 Task: Look for space in Erdenet, Mongolia from 1st June, 2023 to 9th June, 2023 for 4 adults in price range Rs.6000 to Rs.12000. Place can be entire place with 2 bedrooms having 2 beds and 2 bathrooms. Property type can be house, flat, guest house. Amenities needed are: washing machine. Booking option can be shelf check-in. Required host language is English.
Action: Mouse moved to (554, 117)
Screenshot: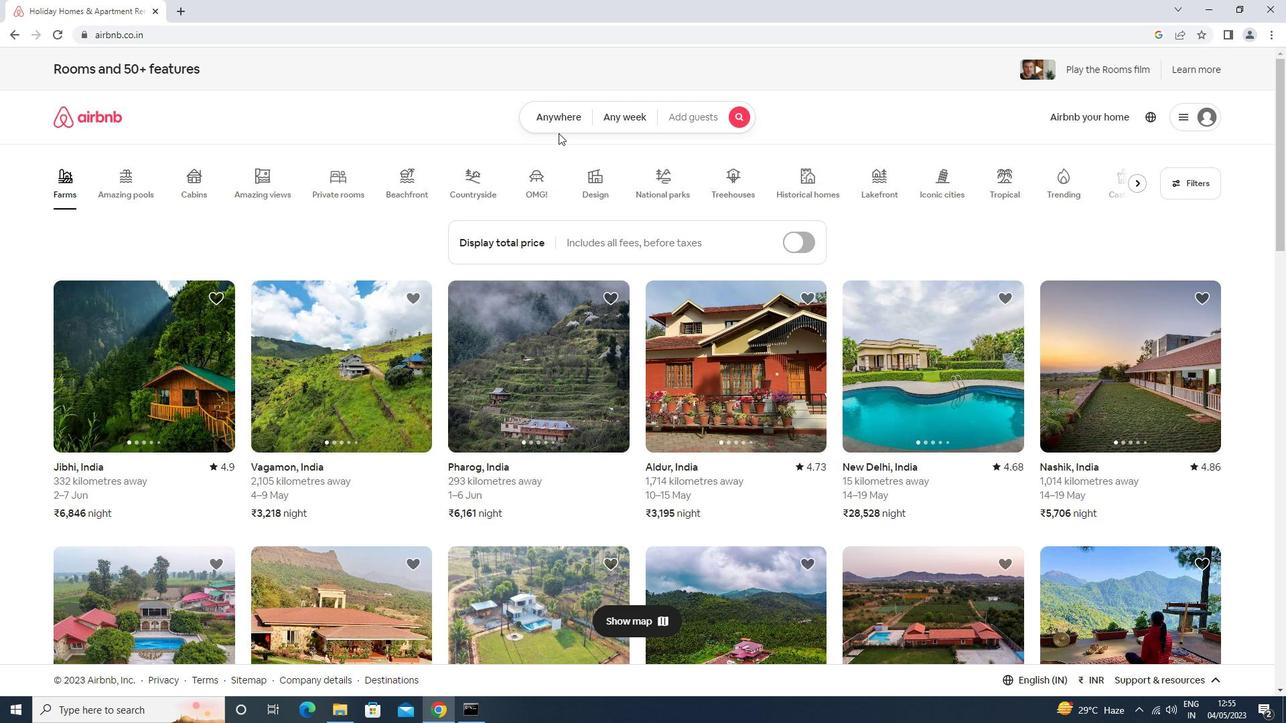 
Action: Mouse pressed left at (554, 117)
Screenshot: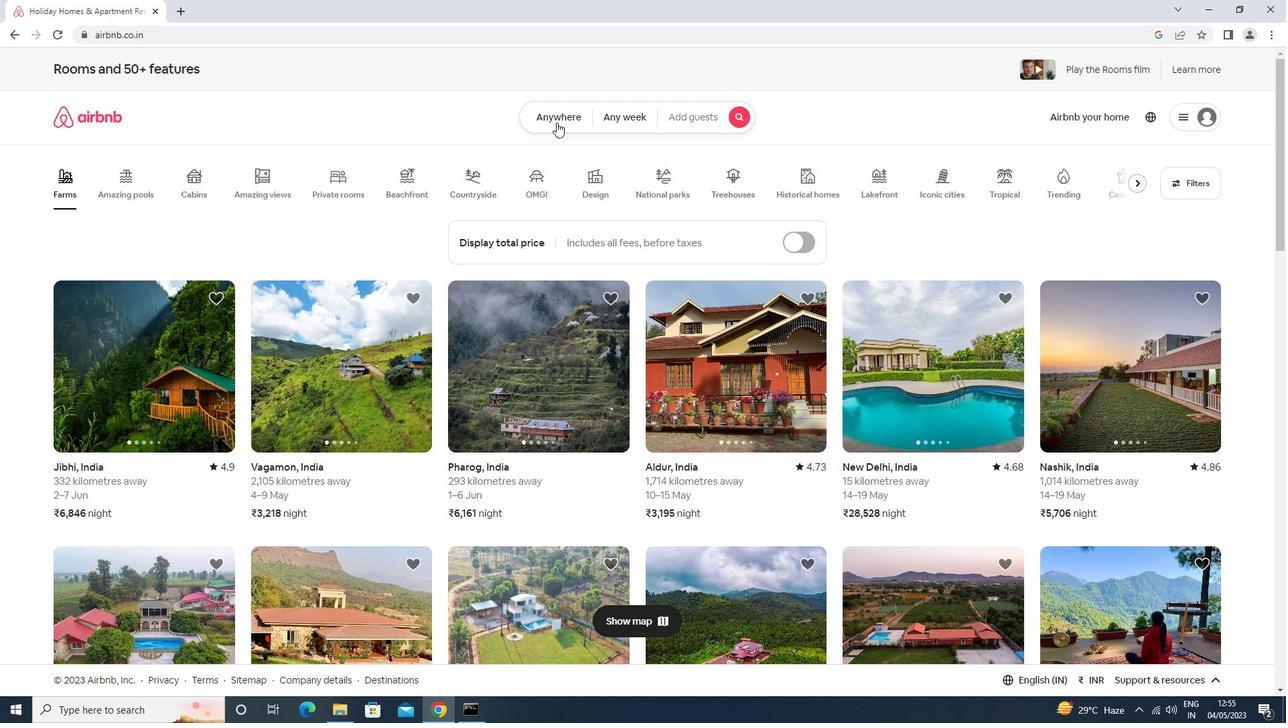 
Action: Mouse moved to (458, 175)
Screenshot: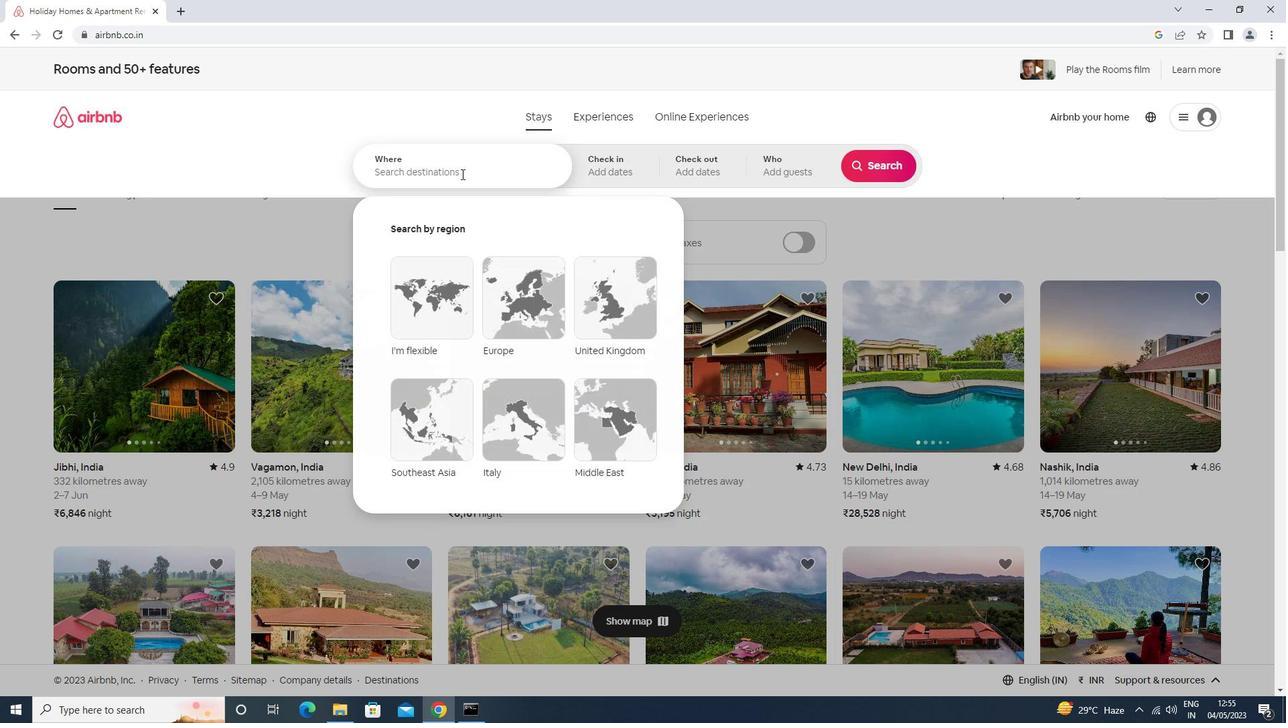 
Action: Mouse pressed left at (458, 175)
Screenshot: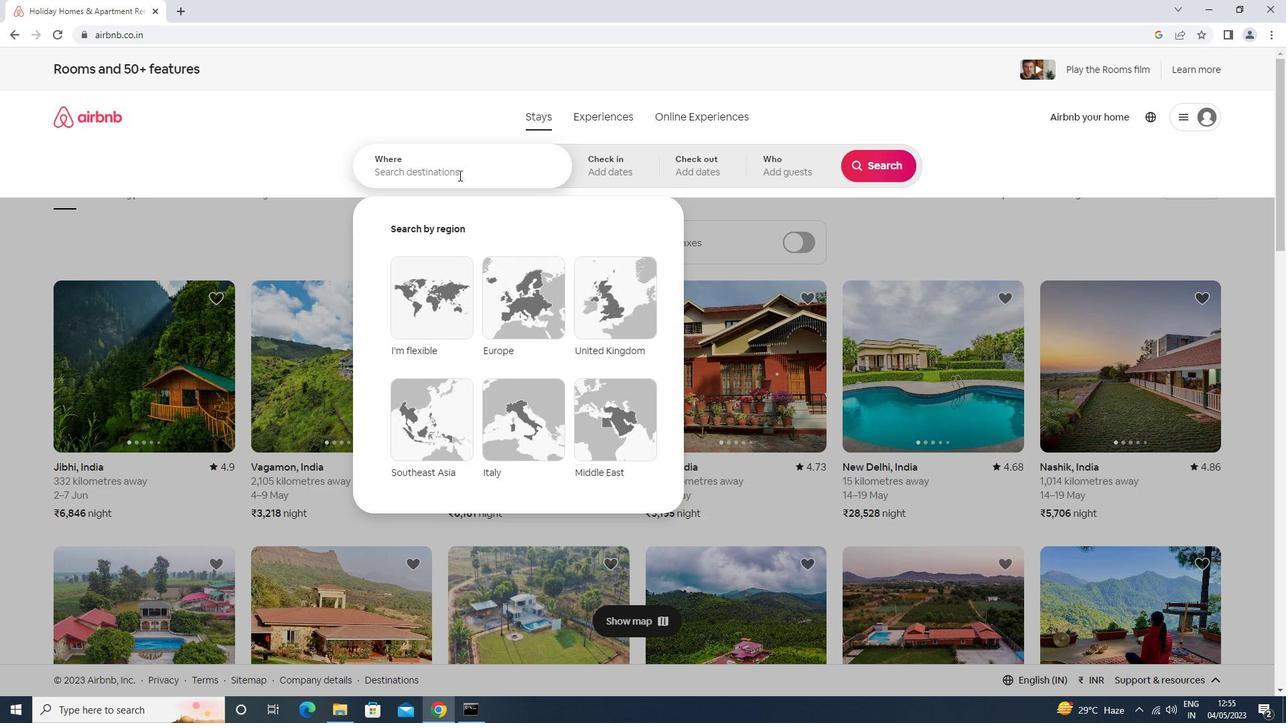 
Action: Mouse moved to (452, 174)
Screenshot: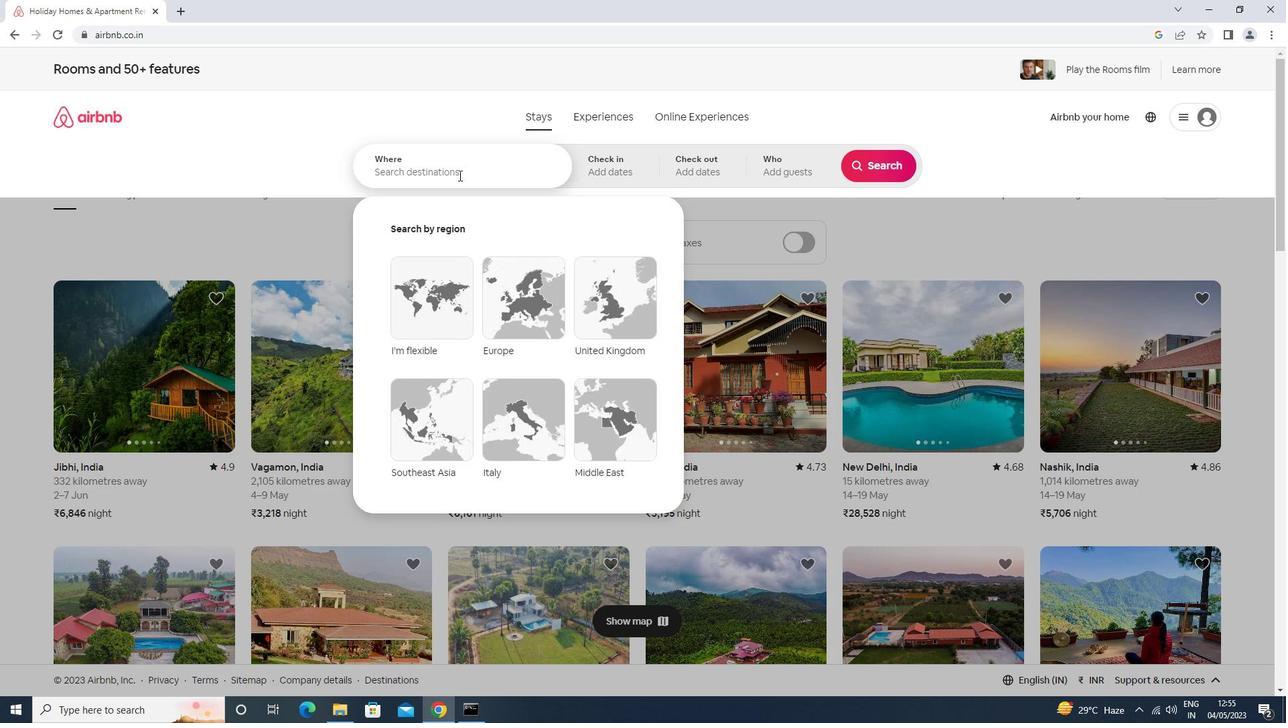 
Action: Key pressed erdenet<Key.down><Key.enter>
Screenshot: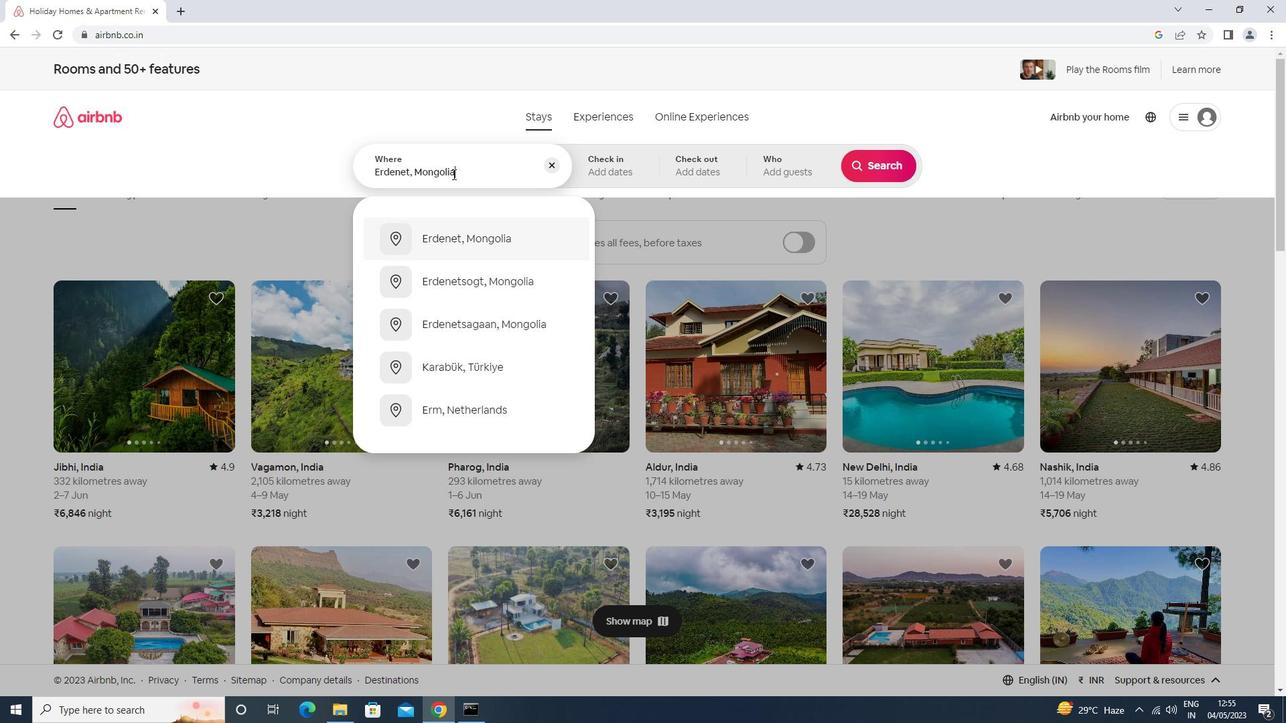 
Action: Mouse moved to (793, 321)
Screenshot: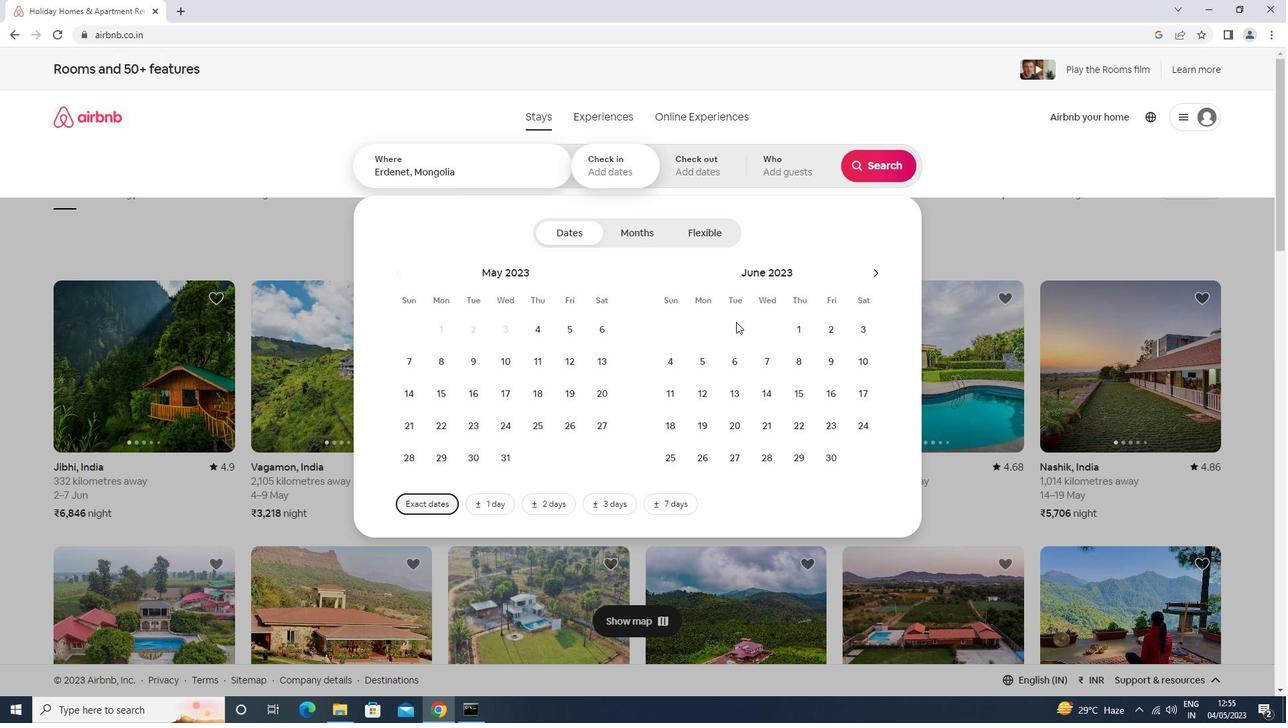 
Action: Mouse pressed left at (793, 321)
Screenshot: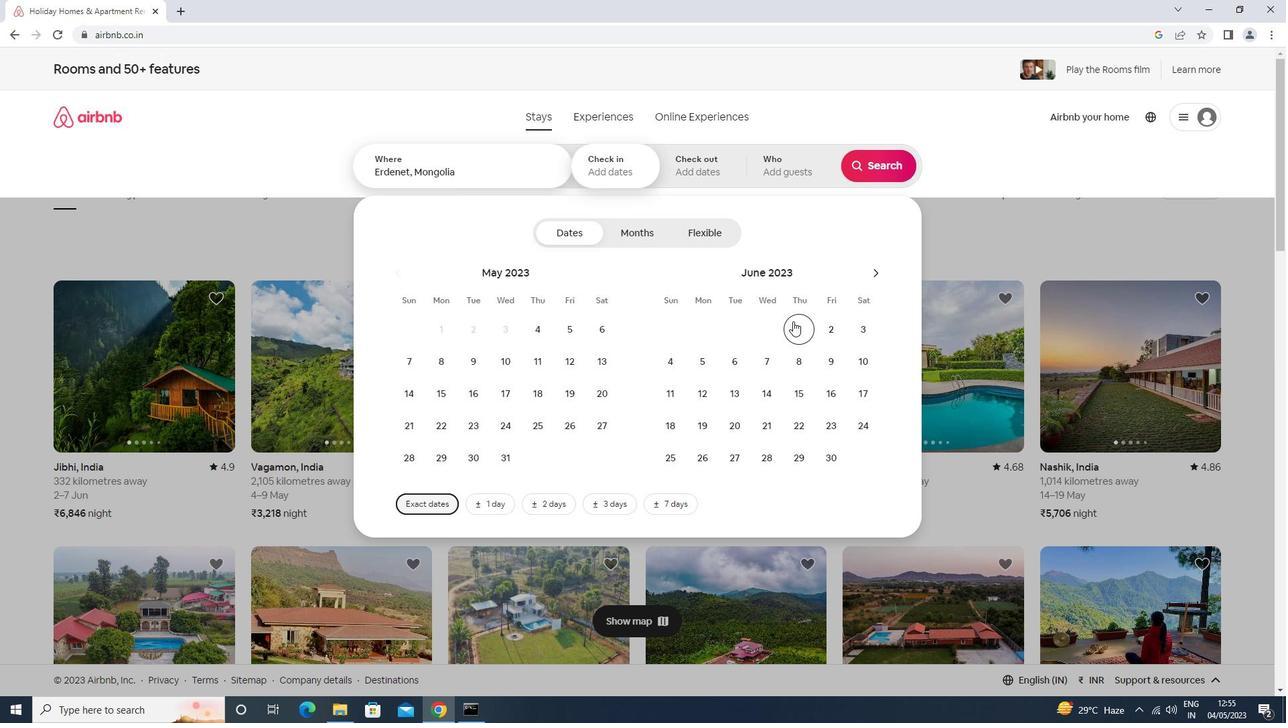 
Action: Mouse moved to (836, 374)
Screenshot: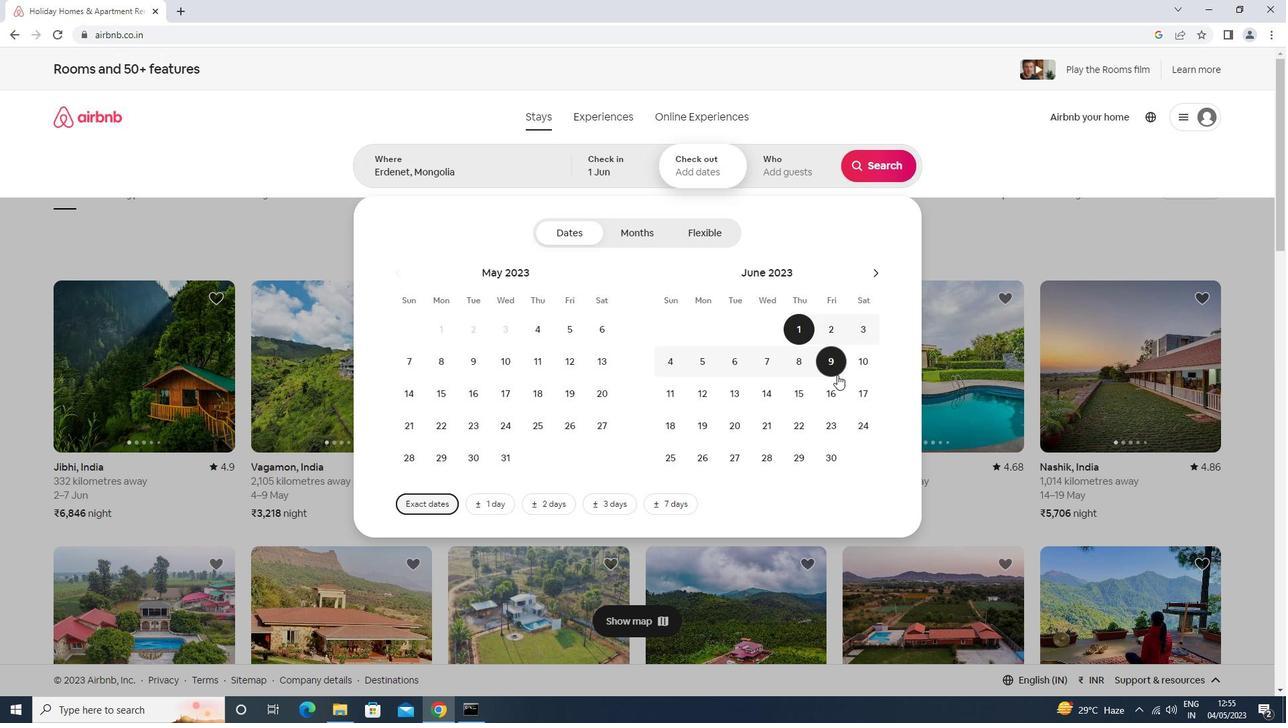
Action: Mouse pressed left at (836, 374)
Screenshot: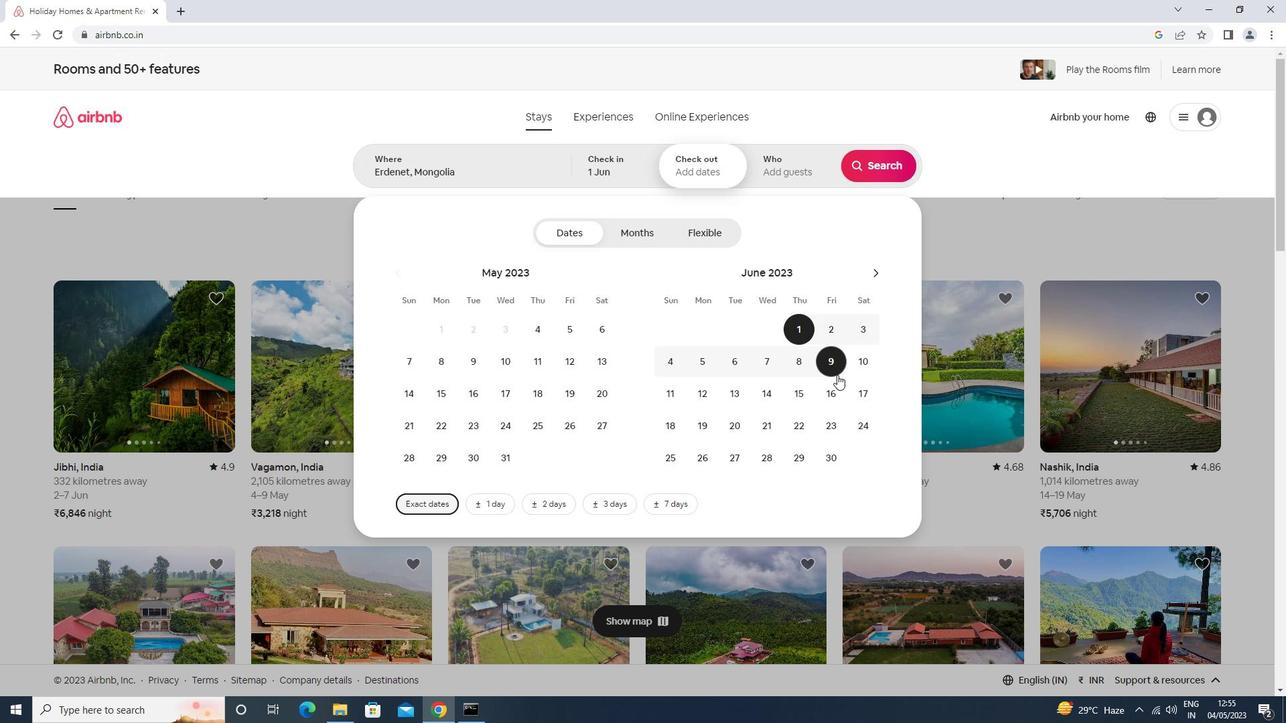 
Action: Mouse moved to (785, 176)
Screenshot: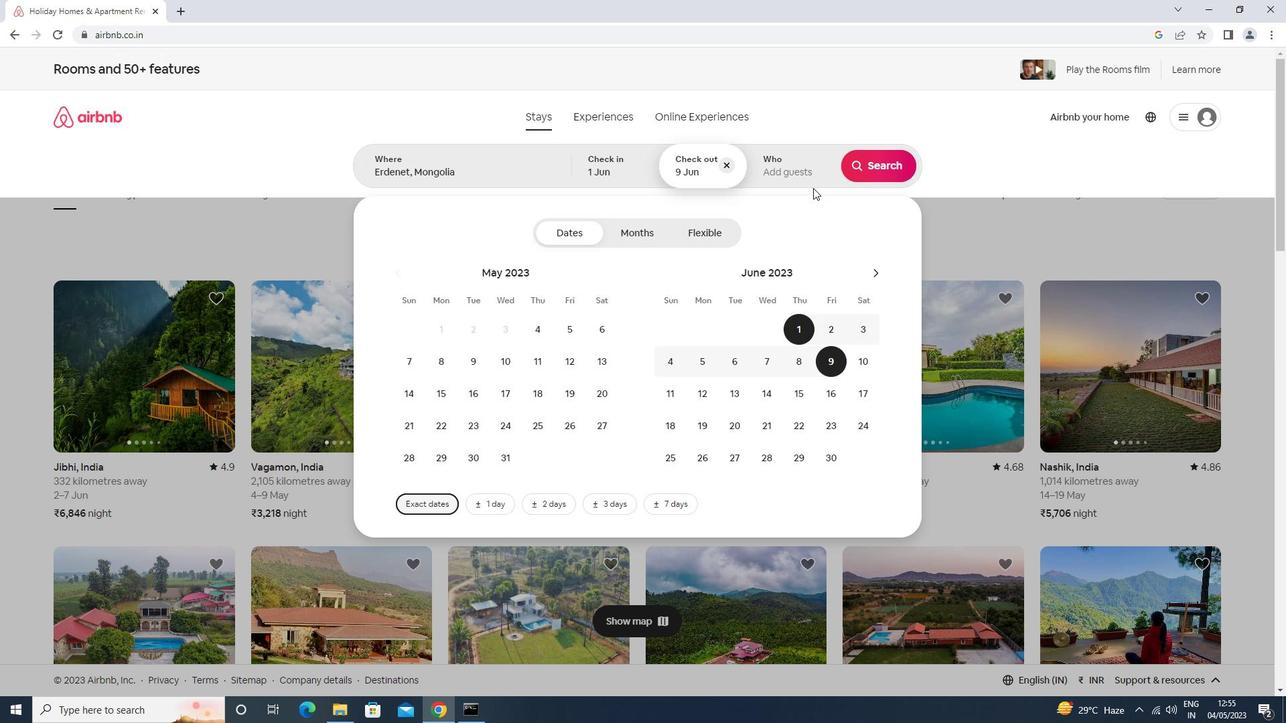 
Action: Mouse pressed left at (785, 176)
Screenshot: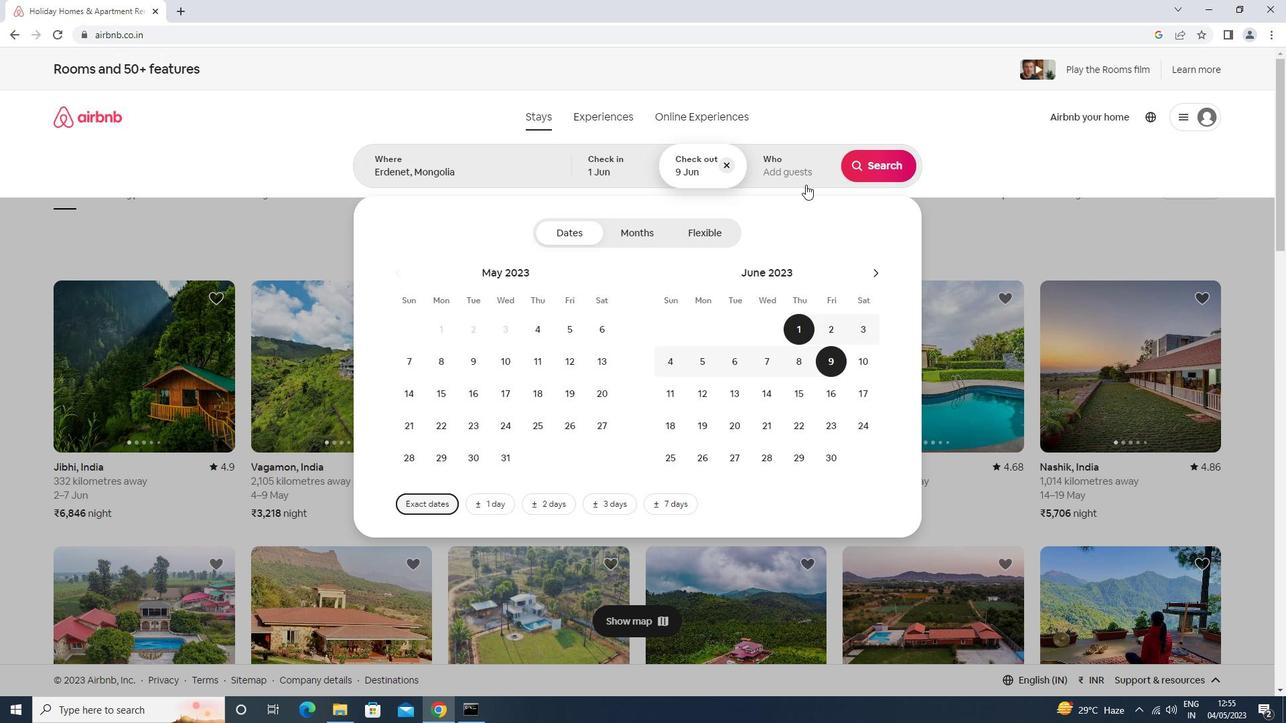 
Action: Mouse moved to (882, 241)
Screenshot: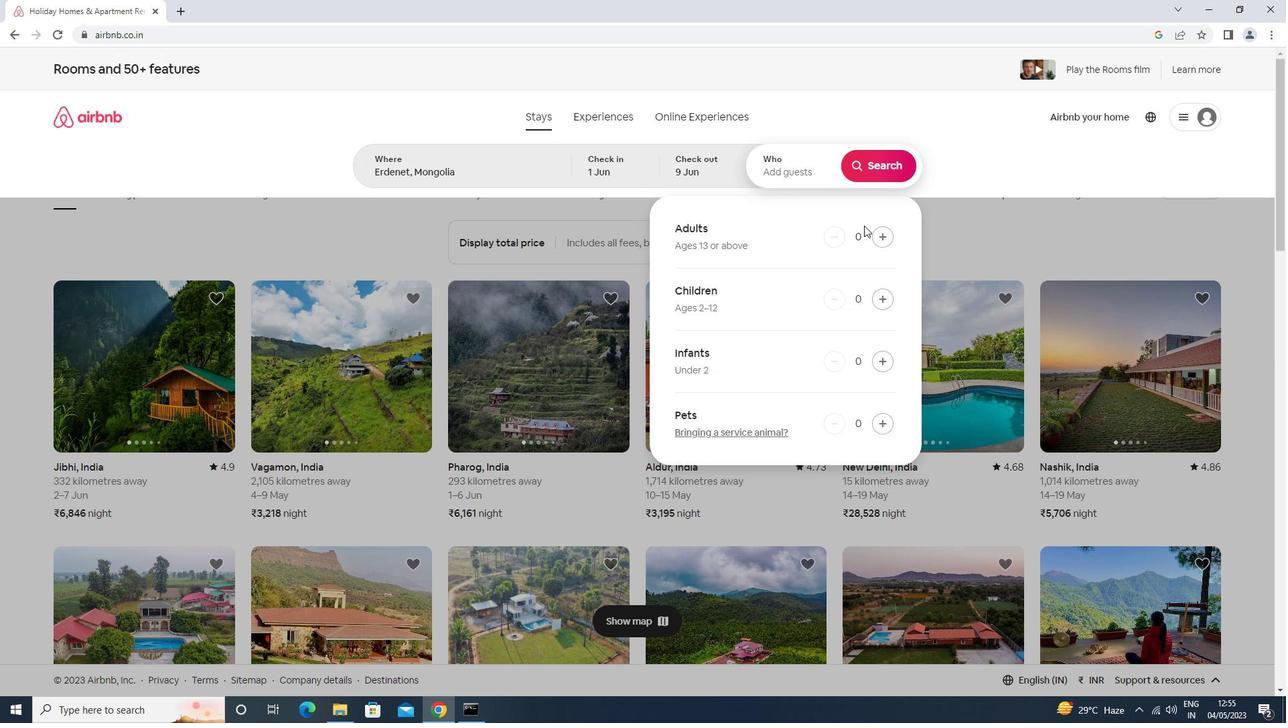 
Action: Mouse pressed left at (882, 241)
Screenshot: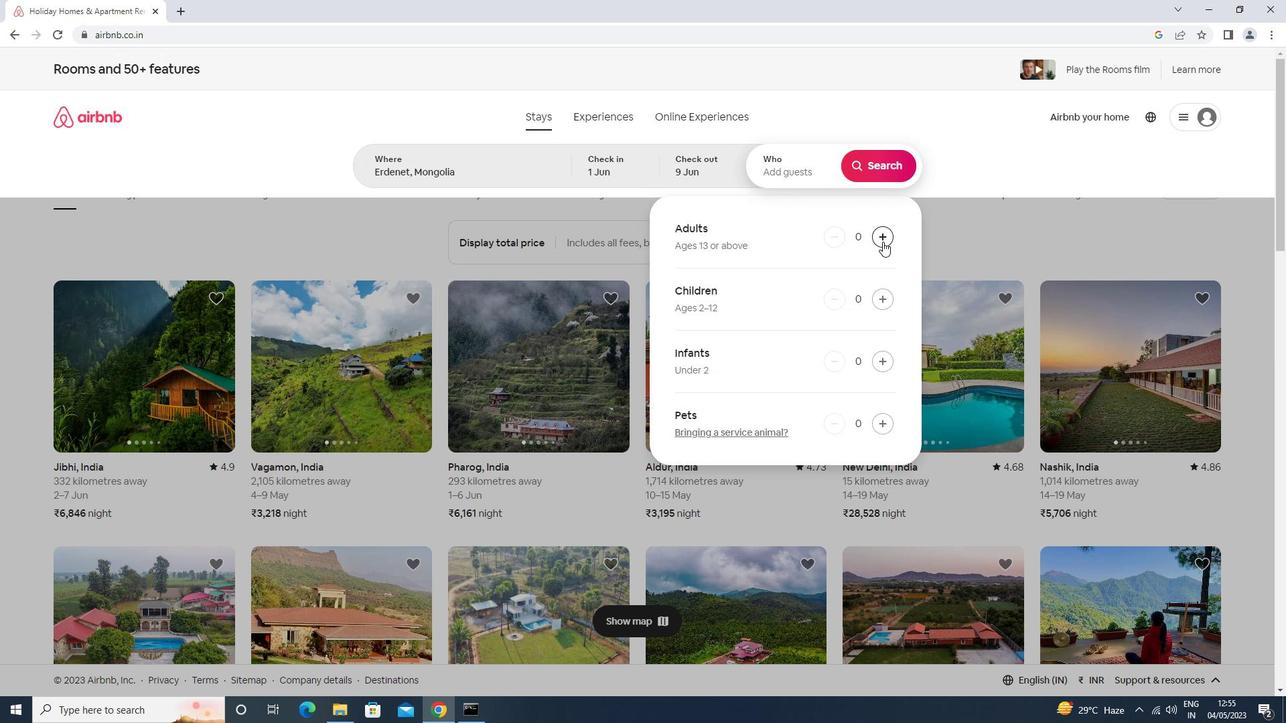 
Action: Mouse pressed left at (882, 241)
Screenshot: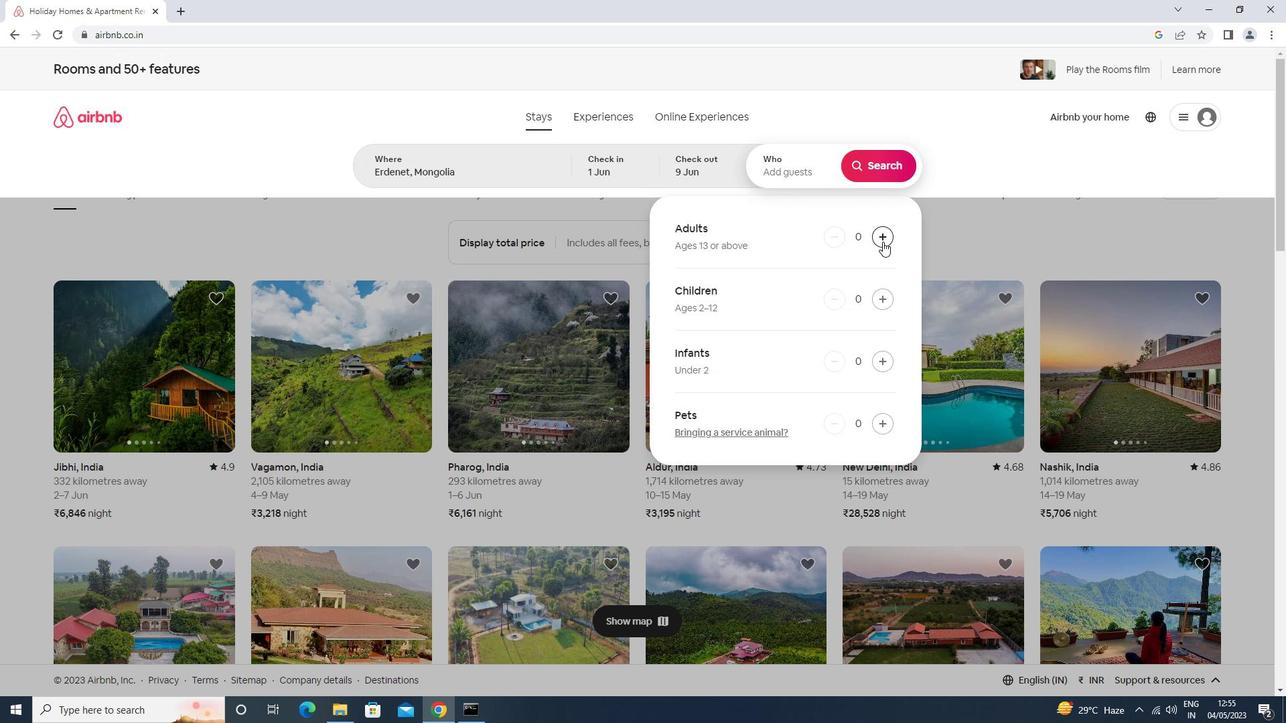 
Action: Mouse pressed left at (882, 241)
Screenshot: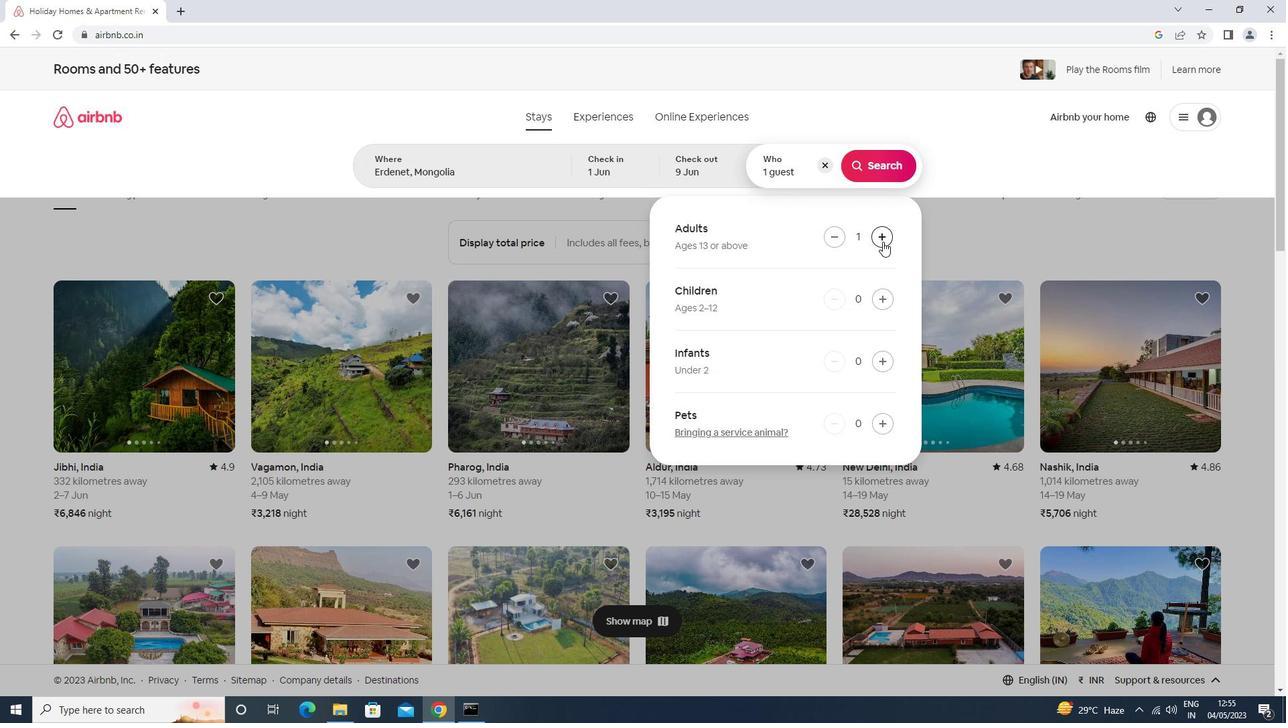 
Action: Mouse pressed left at (882, 241)
Screenshot: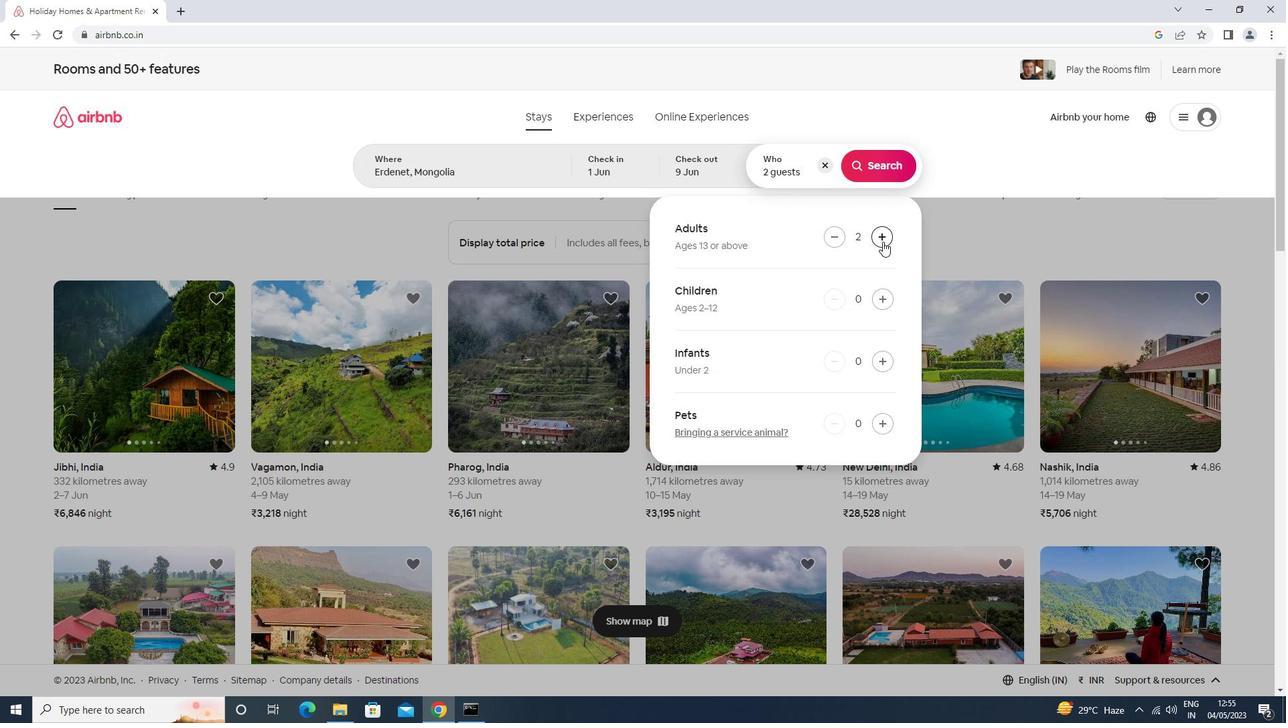 
Action: Mouse moved to (880, 166)
Screenshot: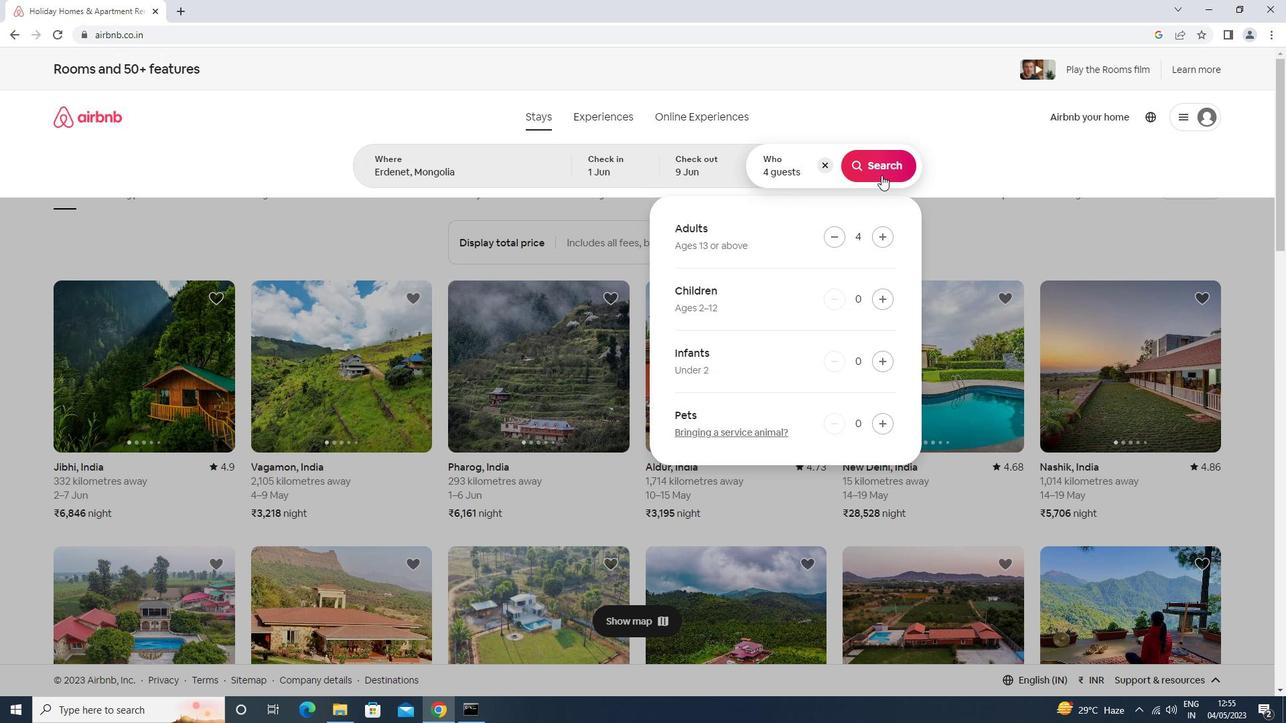 
Action: Mouse pressed left at (880, 166)
Screenshot: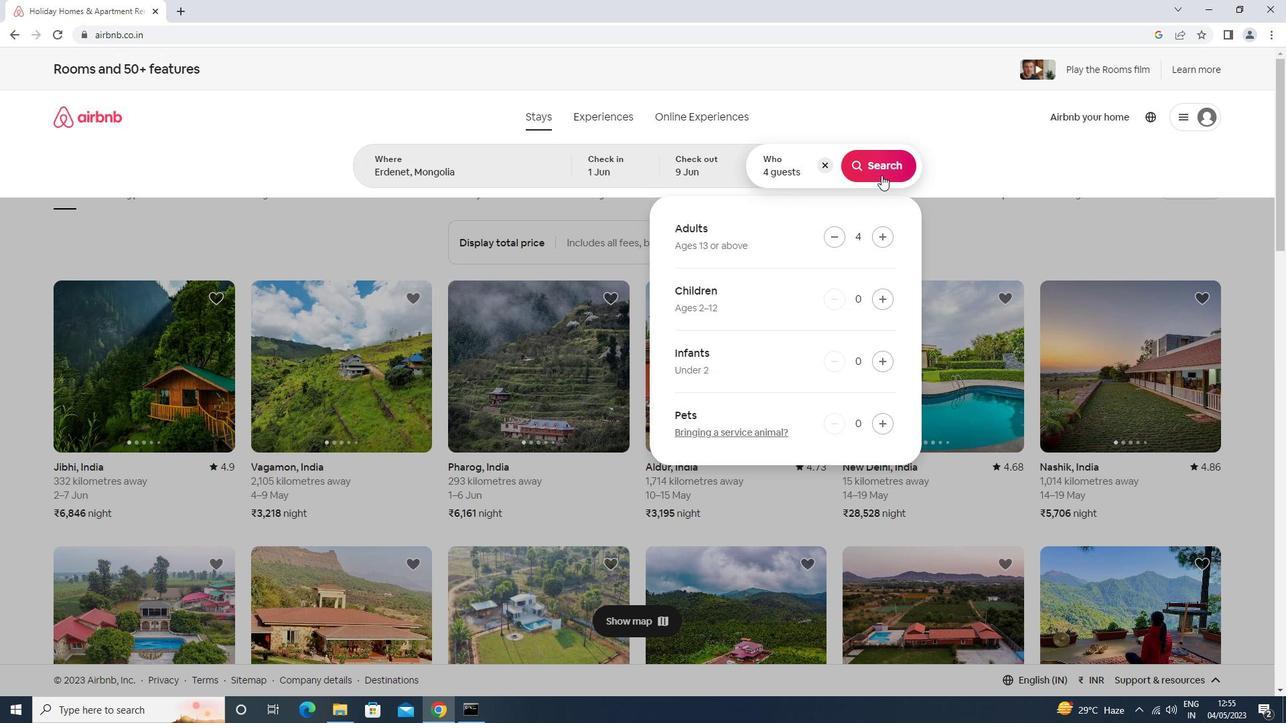 
Action: Mouse moved to (1225, 127)
Screenshot: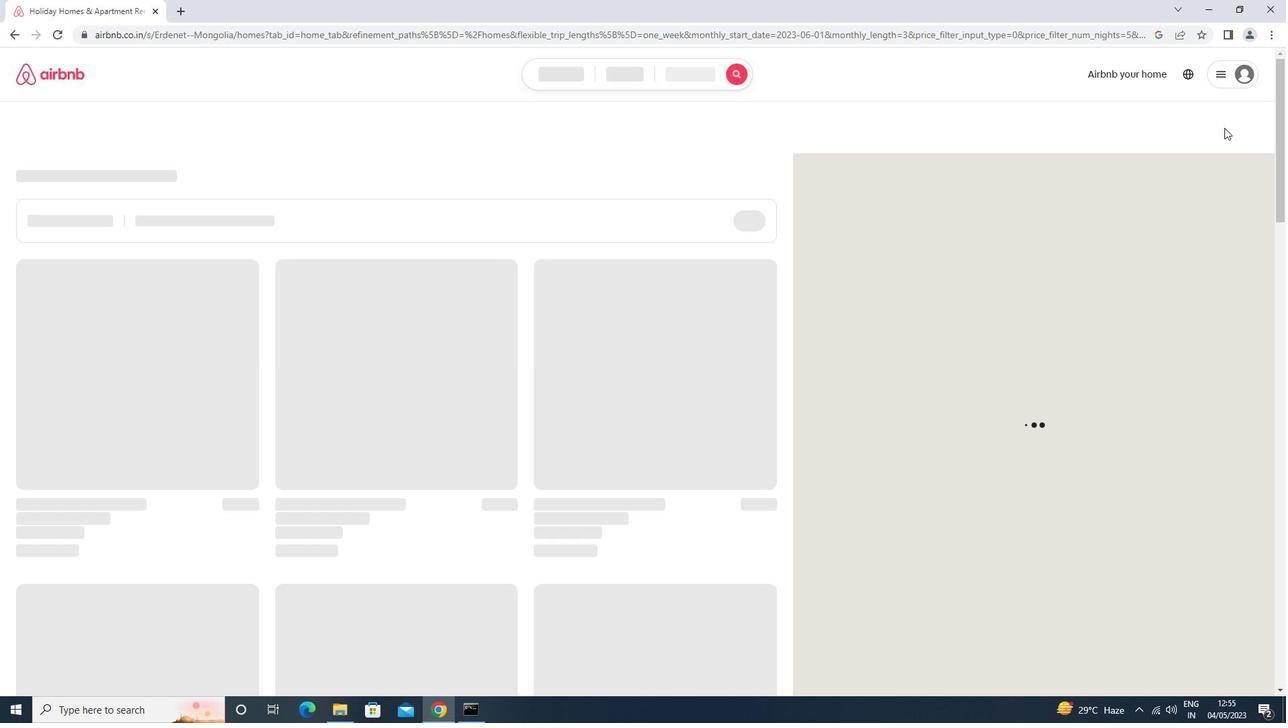 
Action: Mouse pressed left at (1225, 127)
Screenshot: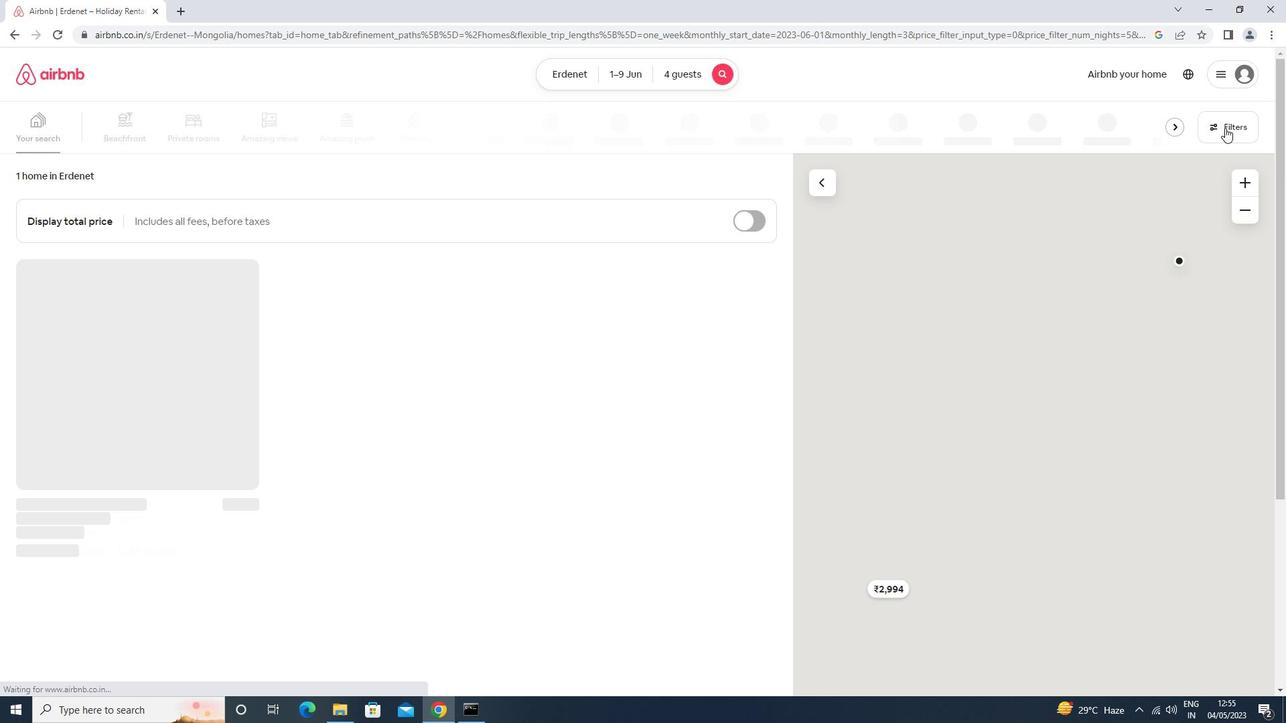 
Action: Mouse moved to (493, 255)
Screenshot: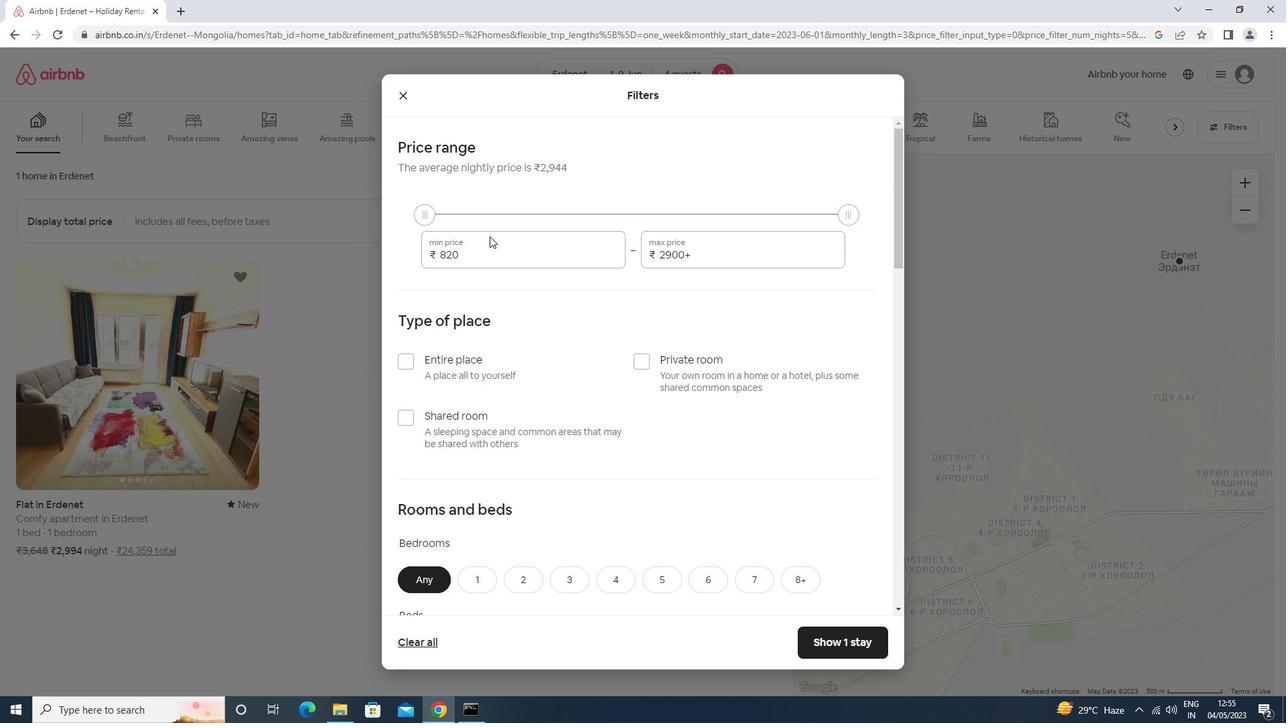 
Action: Mouse pressed left at (493, 255)
Screenshot: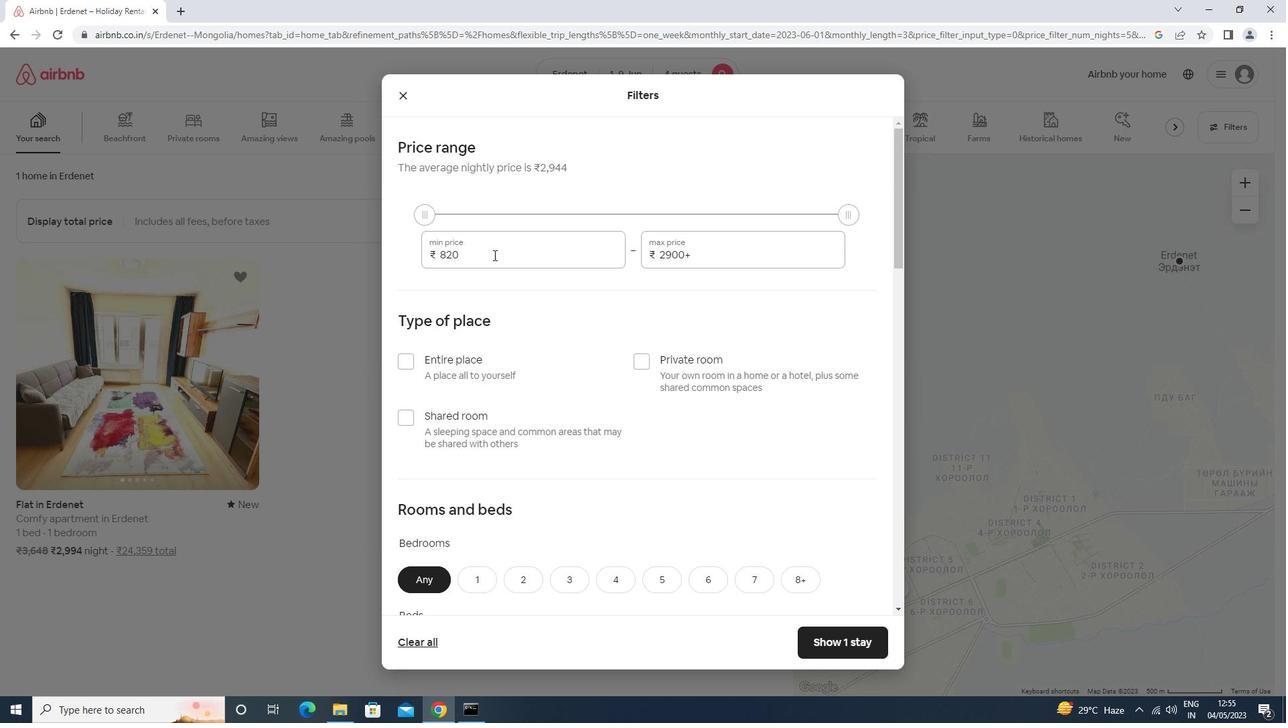 
Action: Mouse moved to (493, 255)
Screenshot: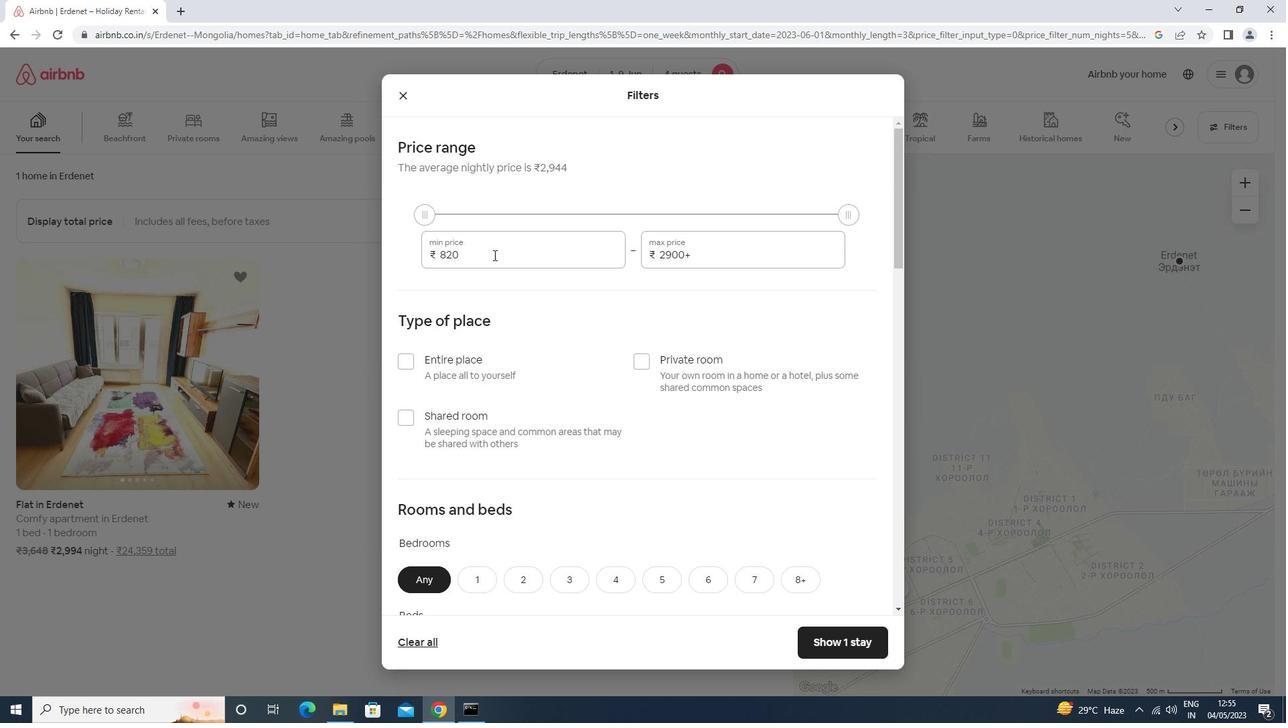 
Action: Key pressed <Key.backspace><Key.backspace><Key.backspace>6000<Key.tab>12000
Screenshot: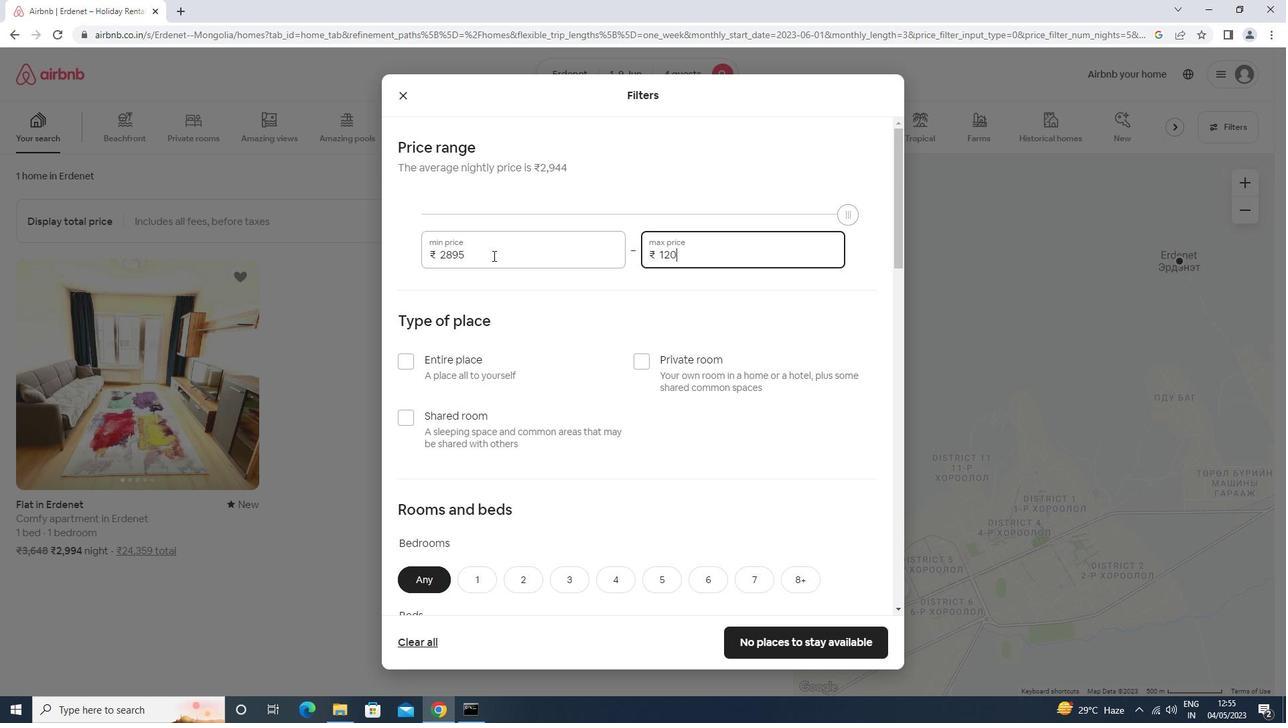 
Action: Mouse moved to (444, 369)
Screenshot: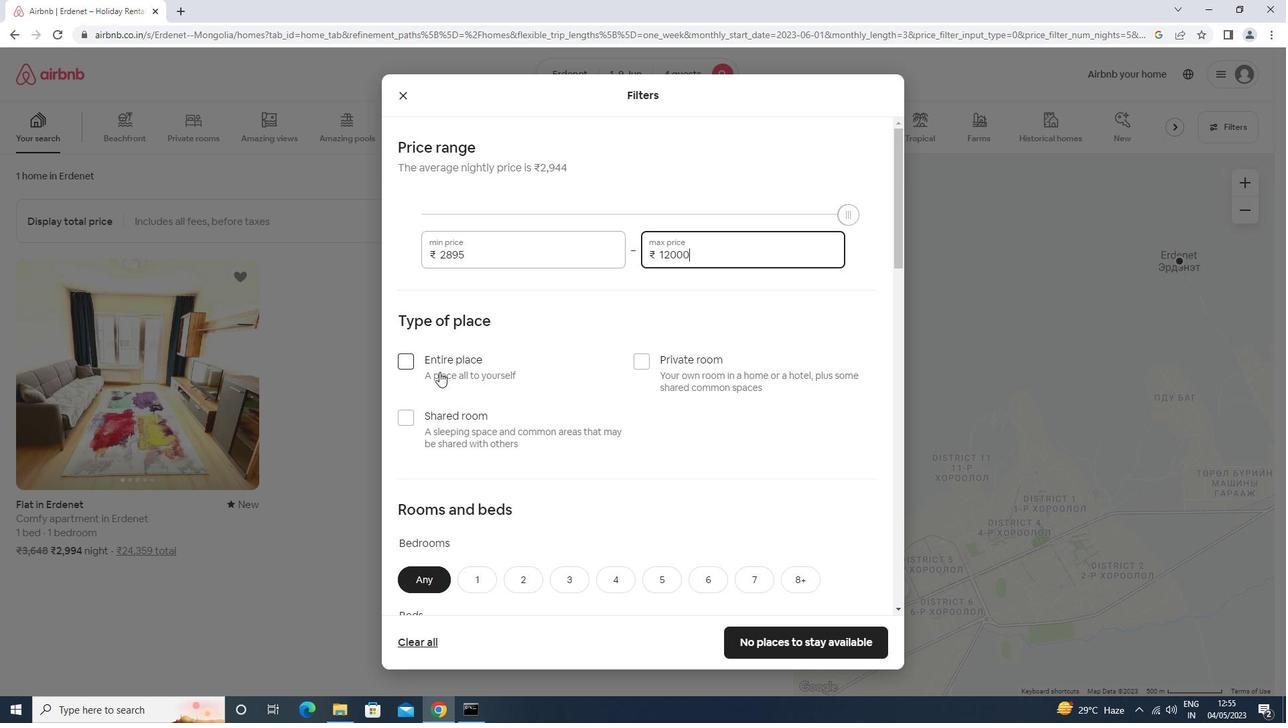 
Action: Mouse pressed left at (444, 369)
Screenshot: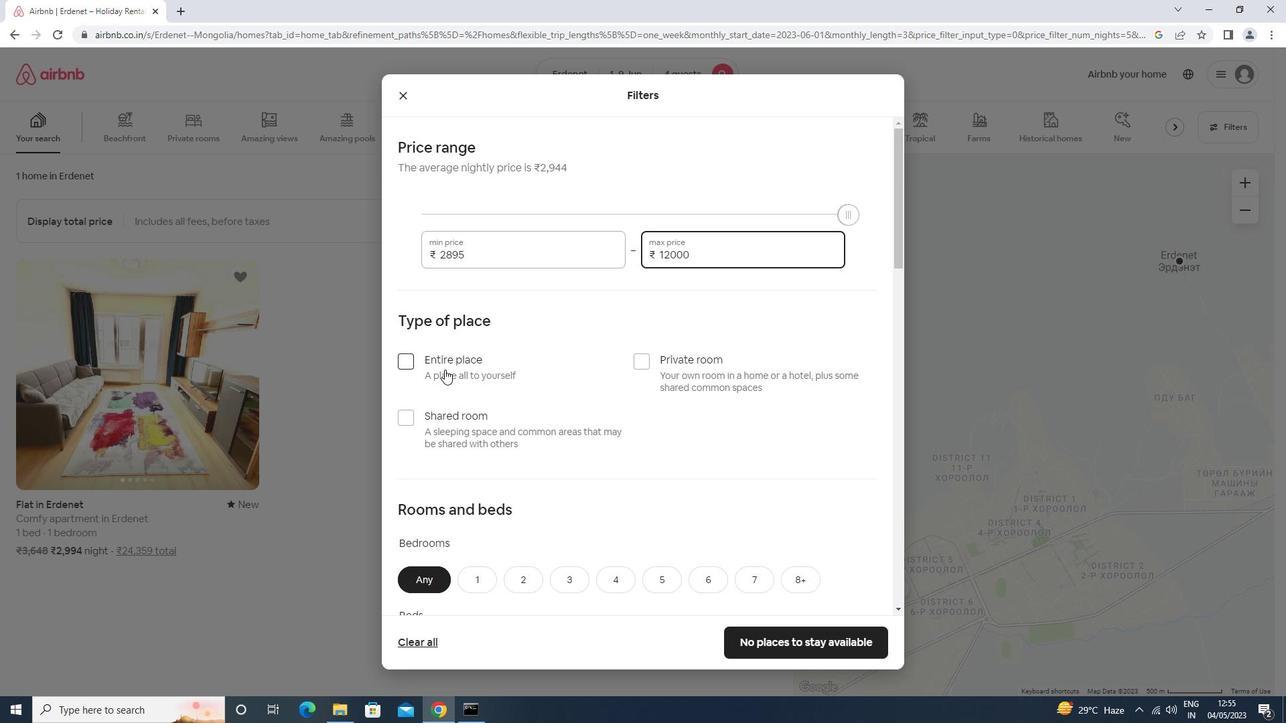 
Action: Mouse moved to (445, 369)
Screenshot: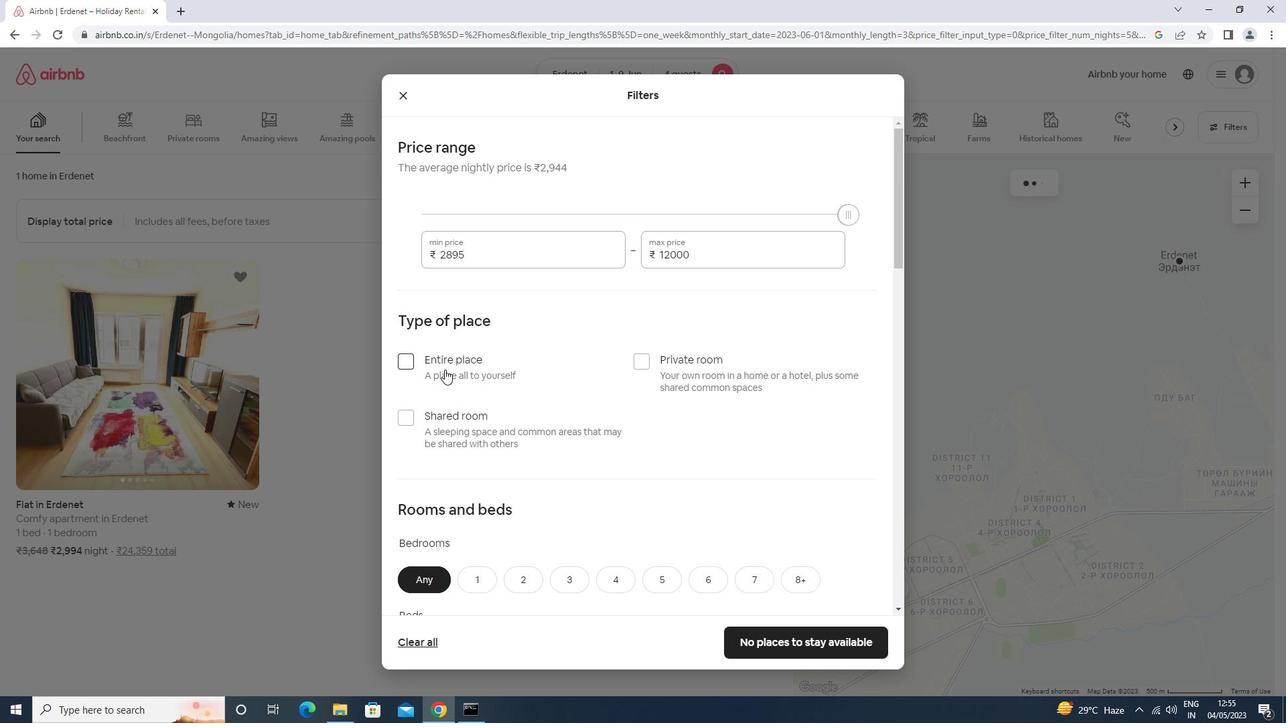 
Action: Mouse scrolled (445, 368) with delta (0, 0)
Screenshot: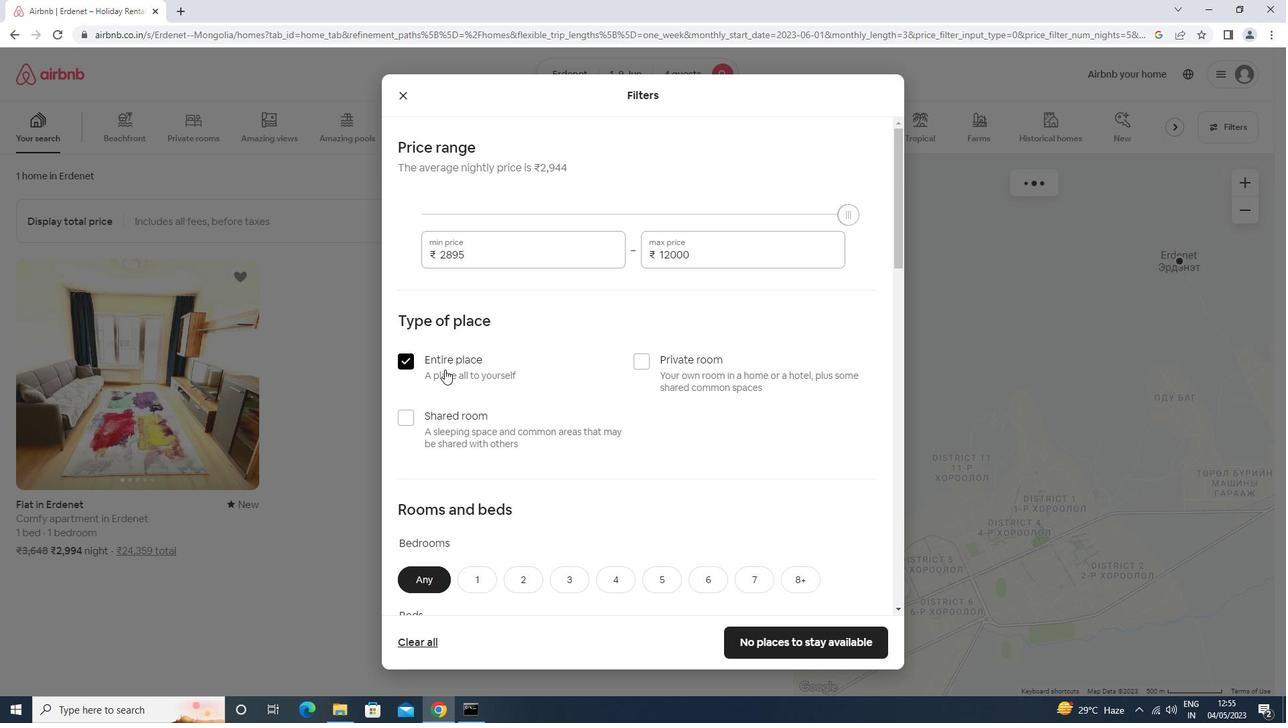 
Action: Mouse scrolled (445, 368) with delta (0, 0)
Screenshot: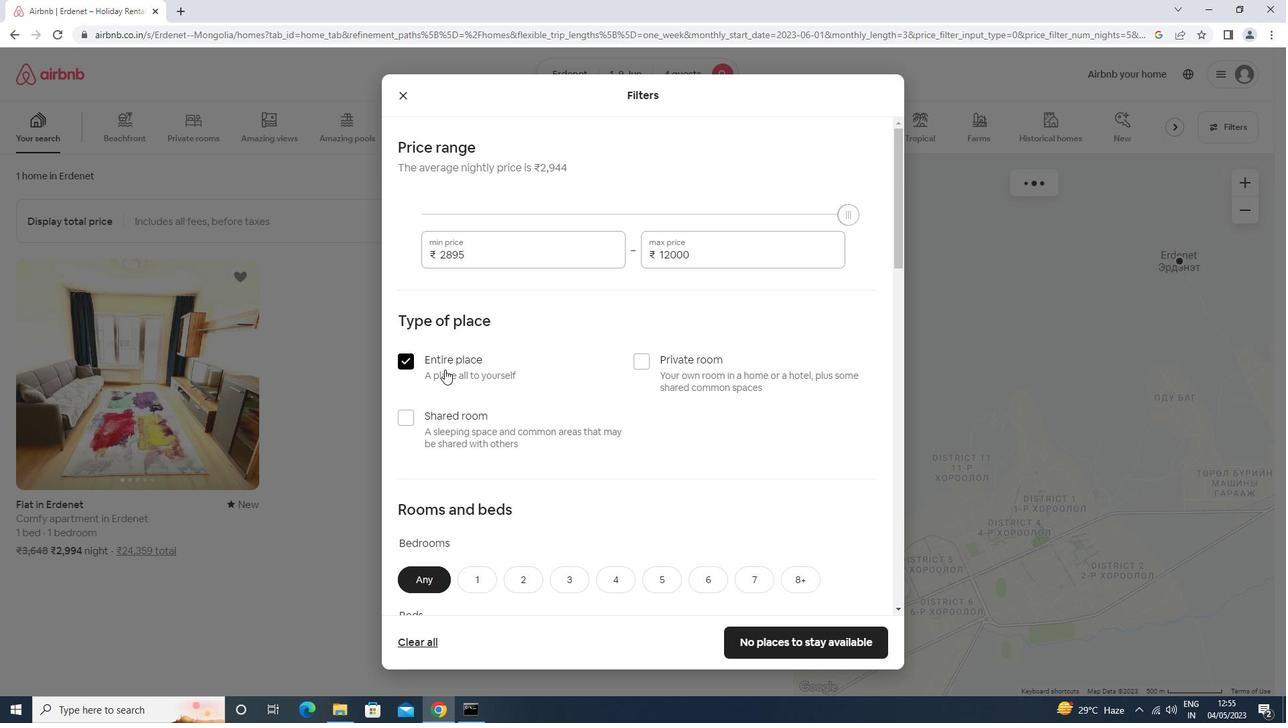 
Action: Mouse moved to (513, 437)
Screenshot: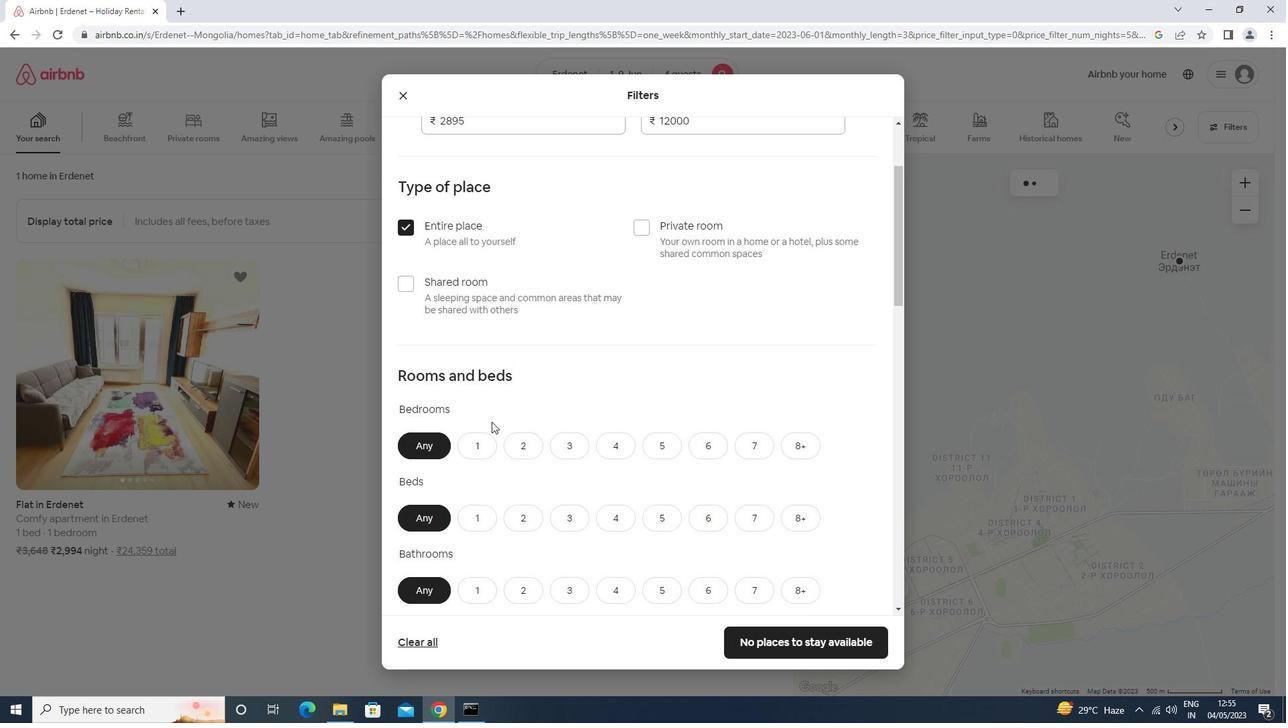 
Action: Mouse pressed left at (513, 437)
Screenshot: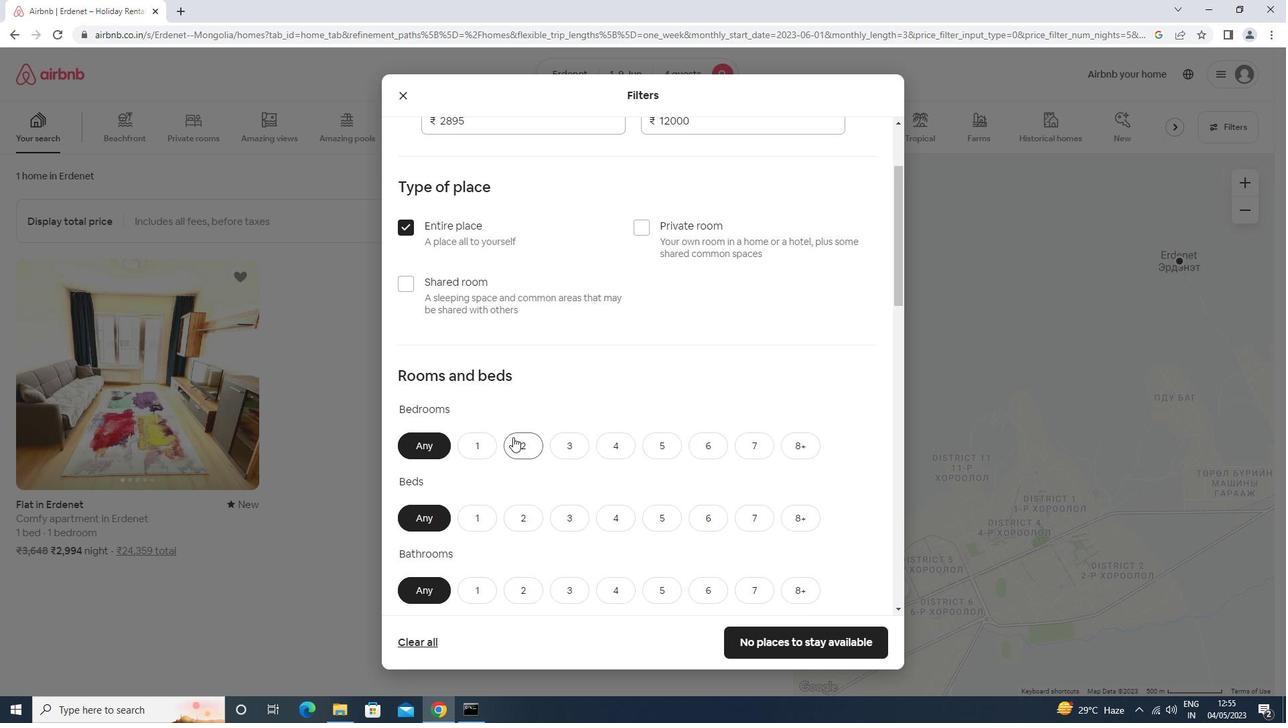 
Action: Mouse moved to (528, 514)
Screenshot: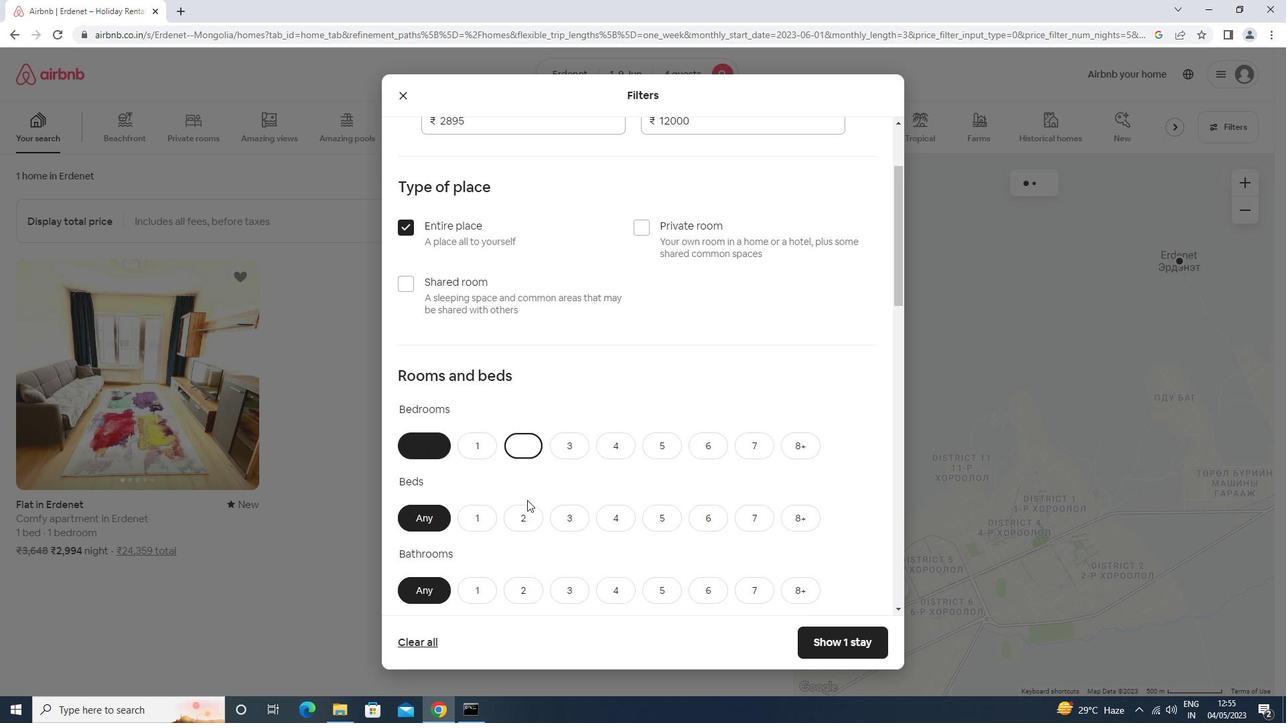 
Action: Mouse pressed left at (528, 514)
Screenshot: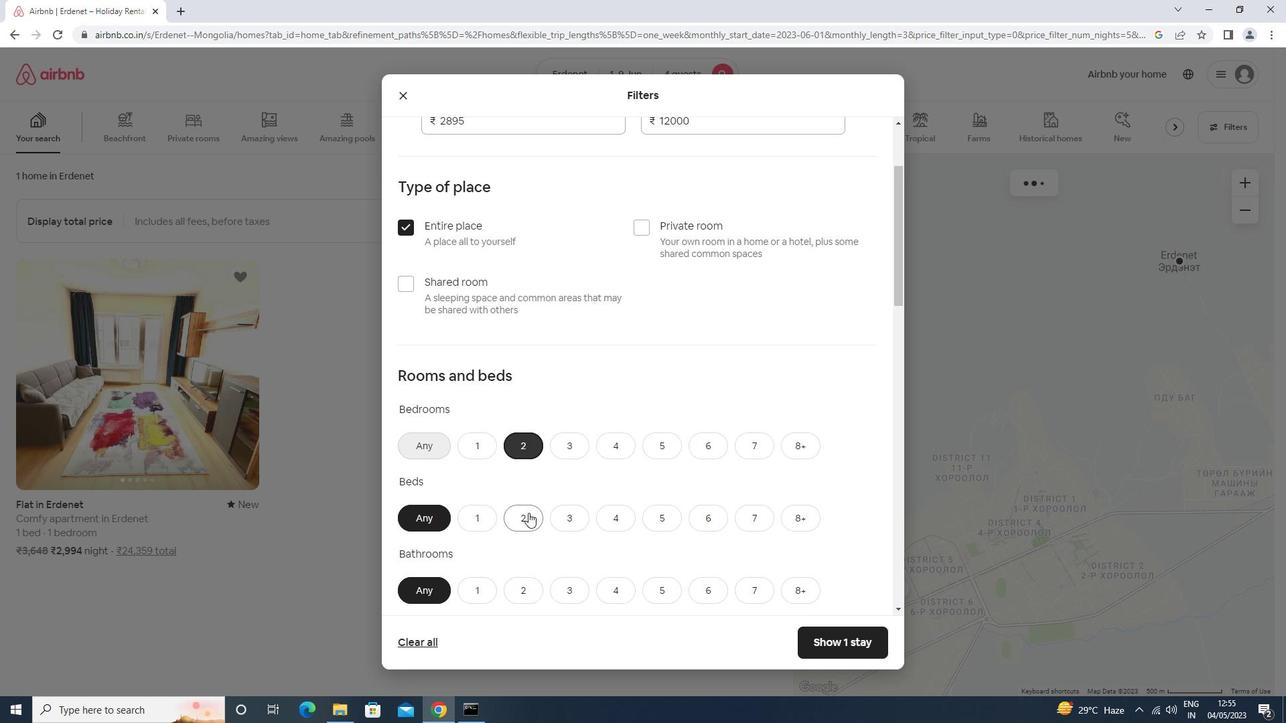 
Action: Mouse moved to (528, 513)
Screenshot: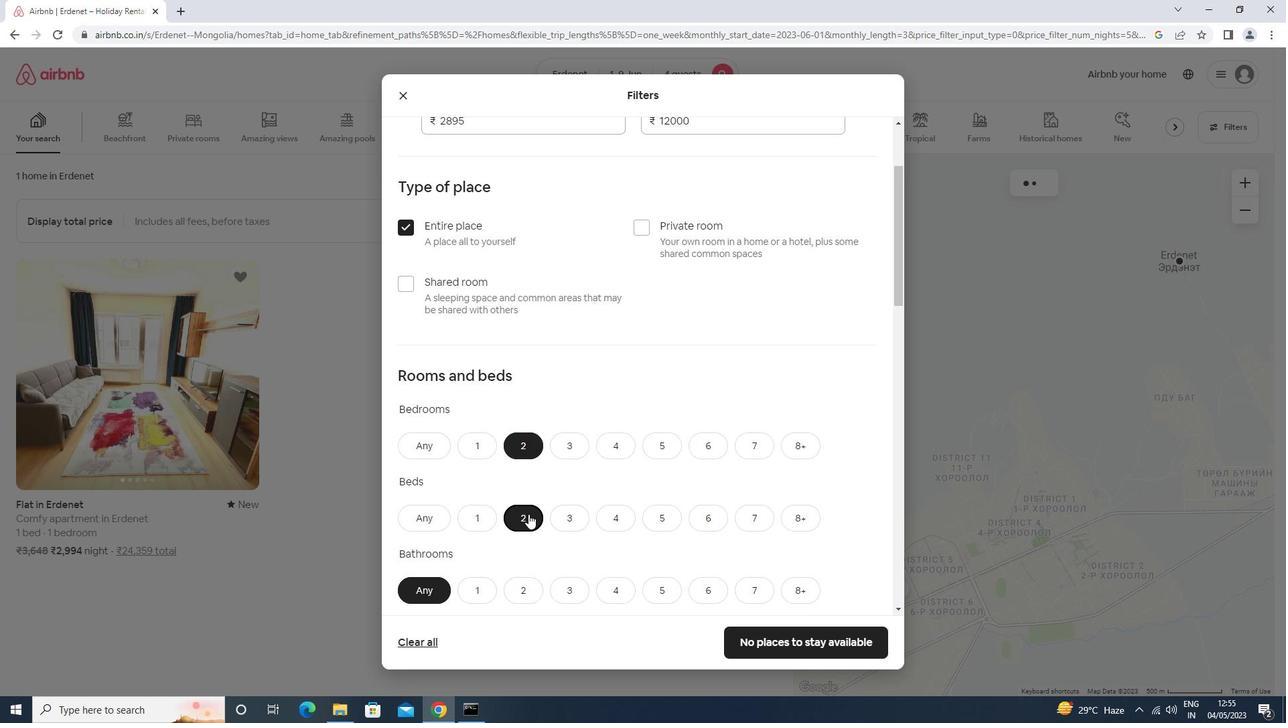 
Action: Mouse scrolled (528, 513) with delta (0, 0)
Screenshot: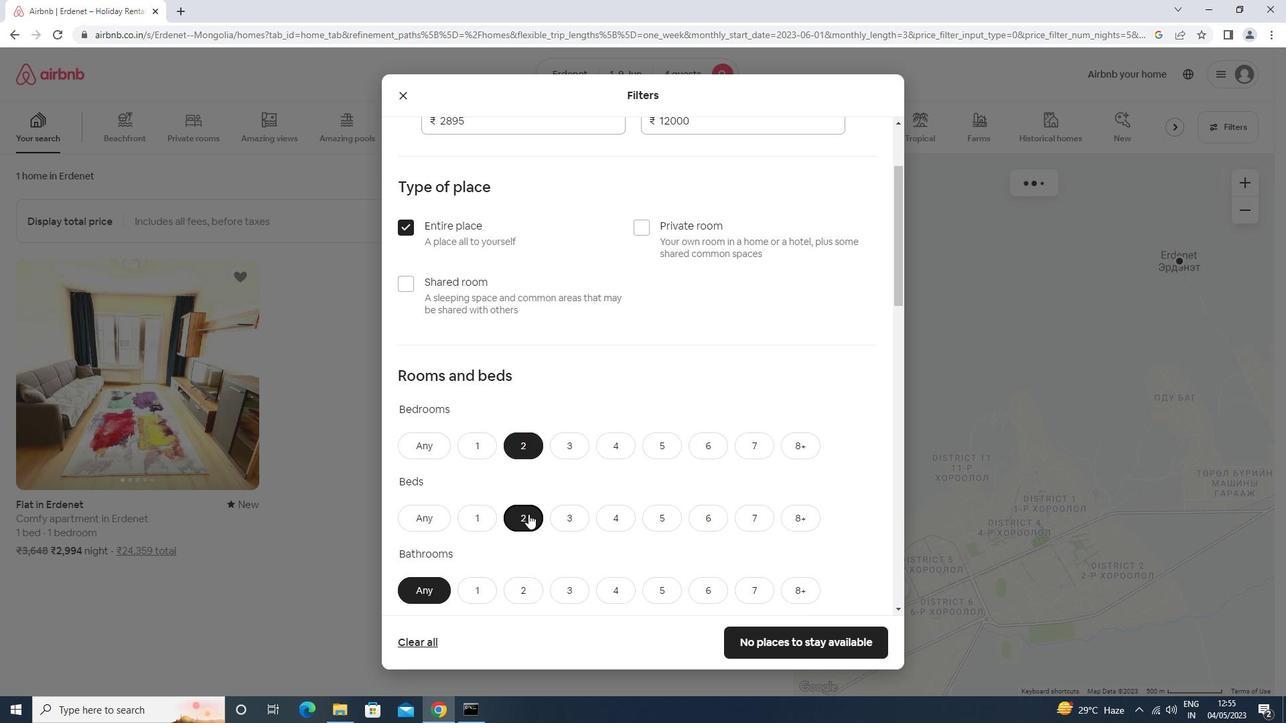 
Action: Mouse scrolled (528, 513) with delta (0, 0)
Screenshot: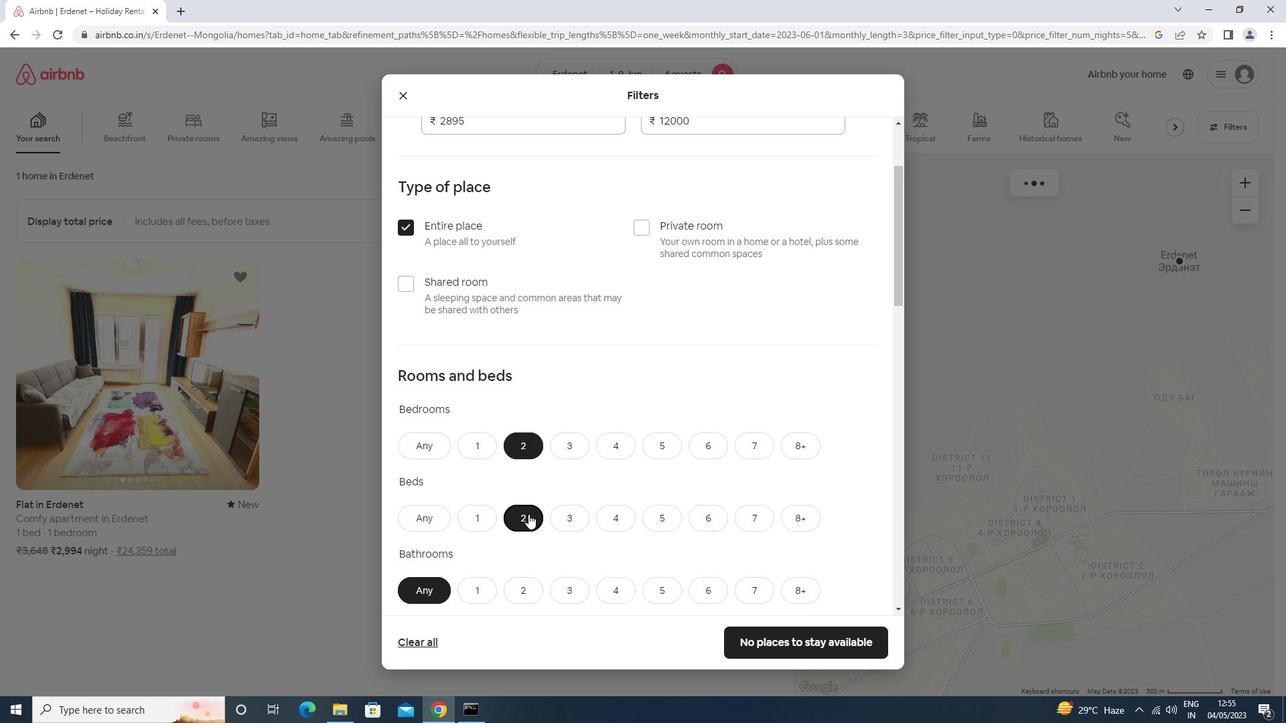 
Action: Mouse moved to (527, 451)
Screenshot: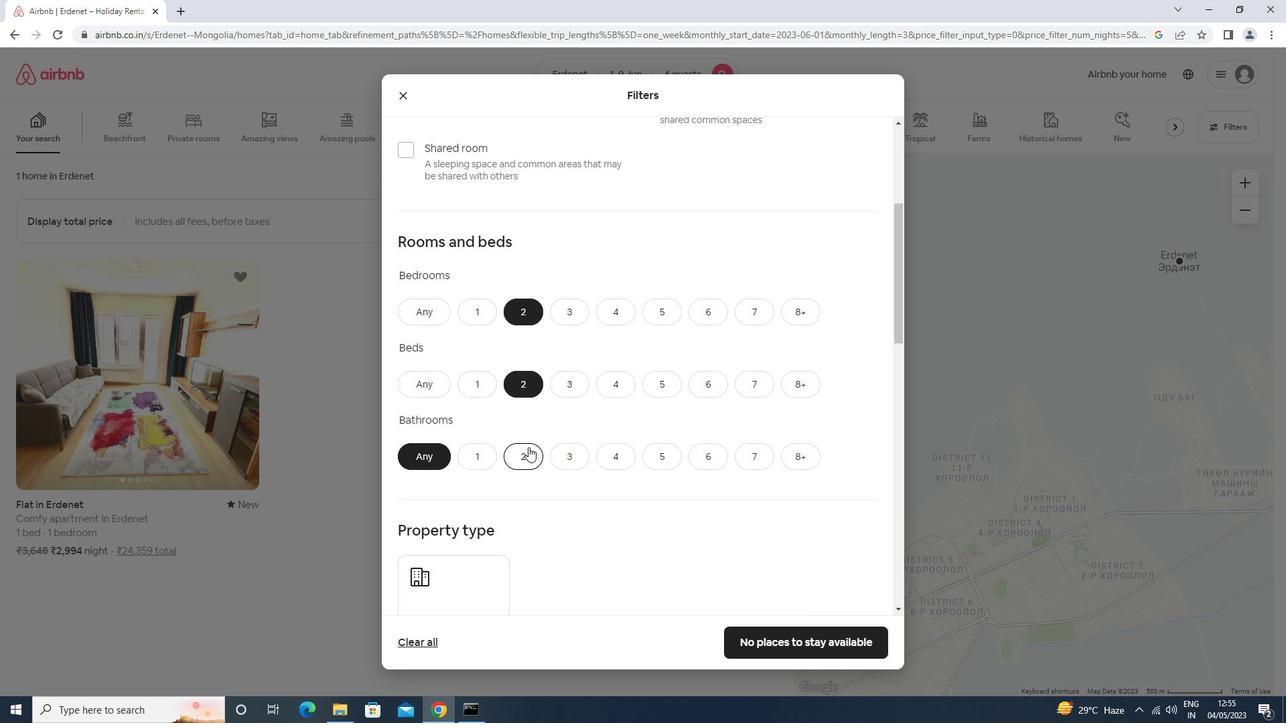 
Action: Mouse pressed left at (527, 451)
Screenshot: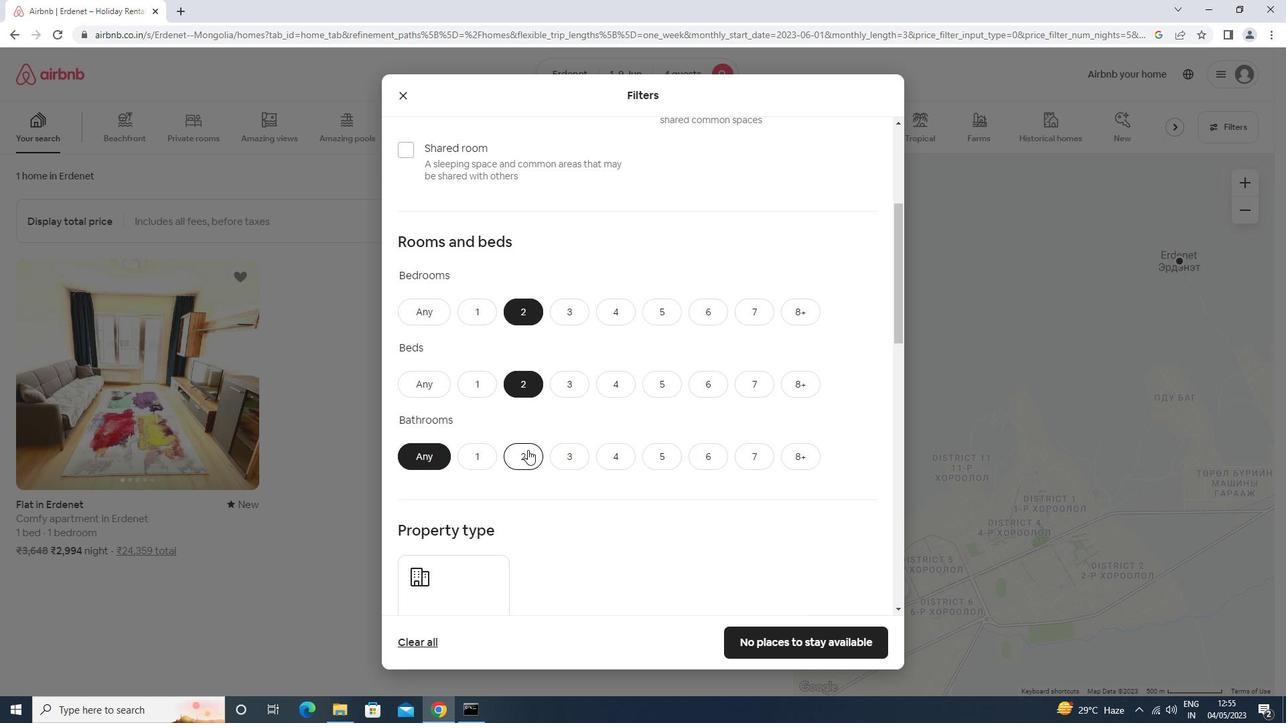 
Action: Mouse moved to (527, 451)
Screenshot: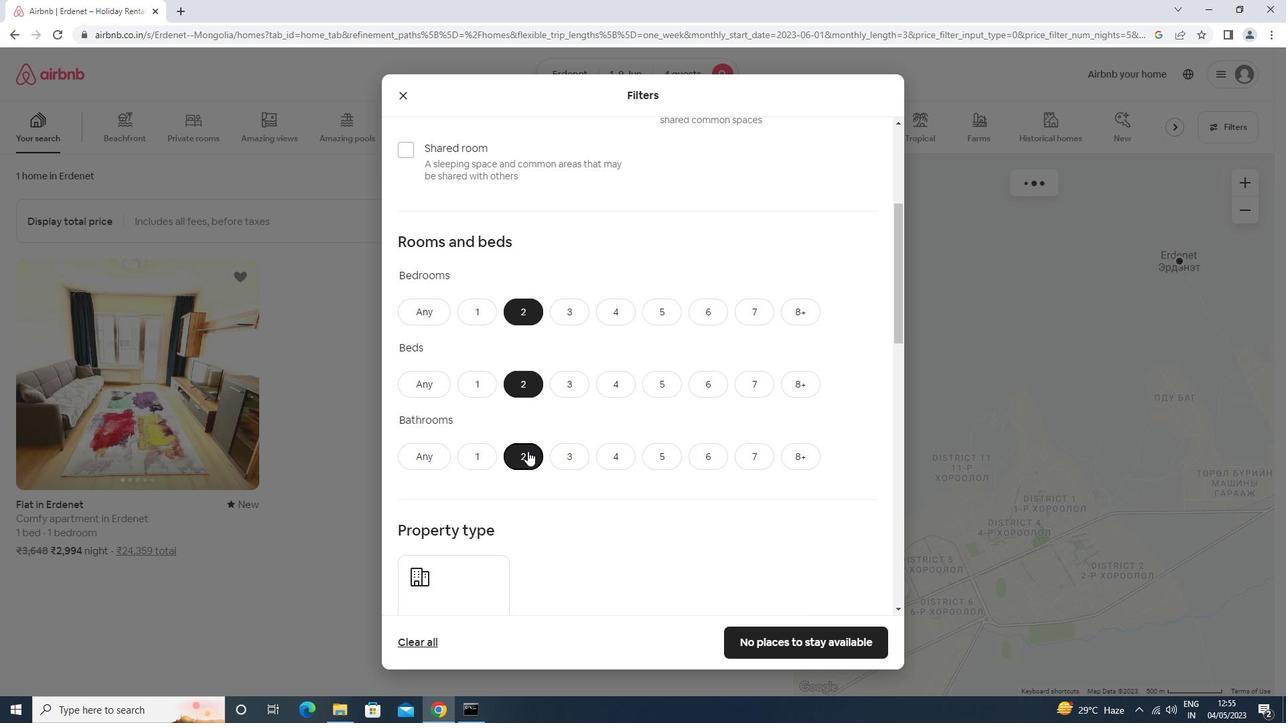 
Action: Mouse scrolled (527, 450) with delta (0, 0)
Screenshot: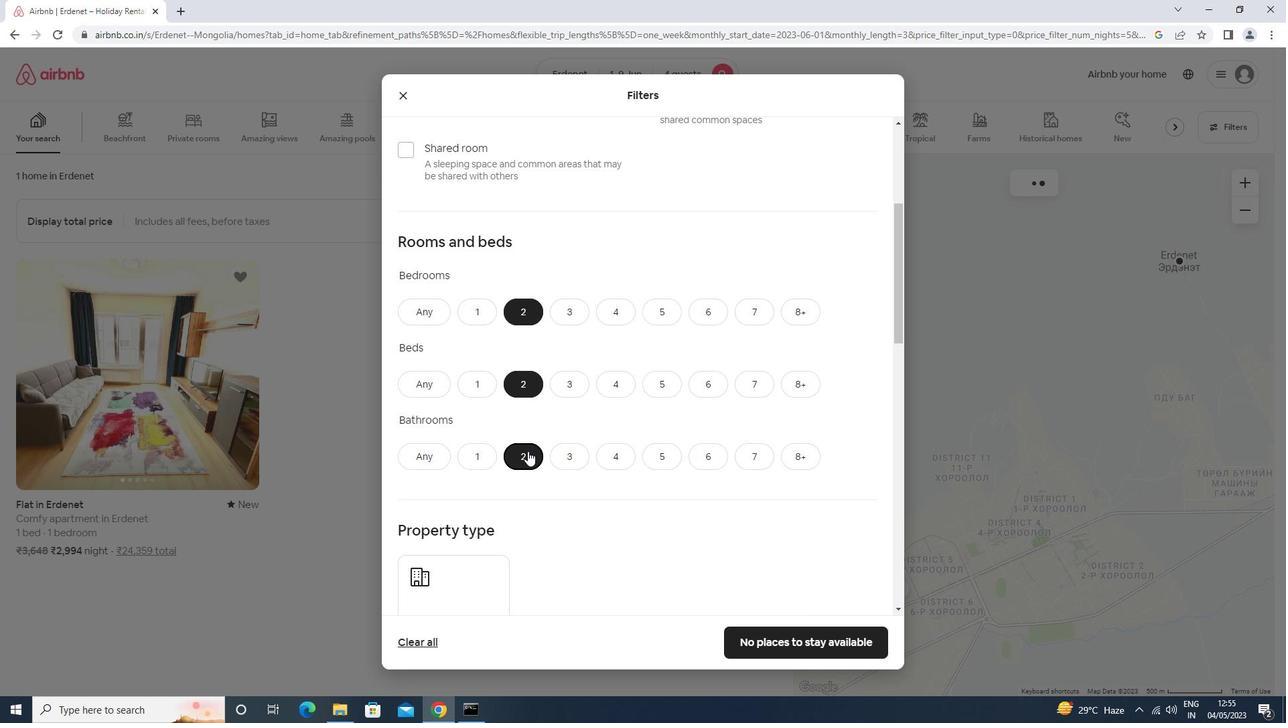 
Action: Mouse scrolled (527, 450) with delta (0, 0)
Screenshot: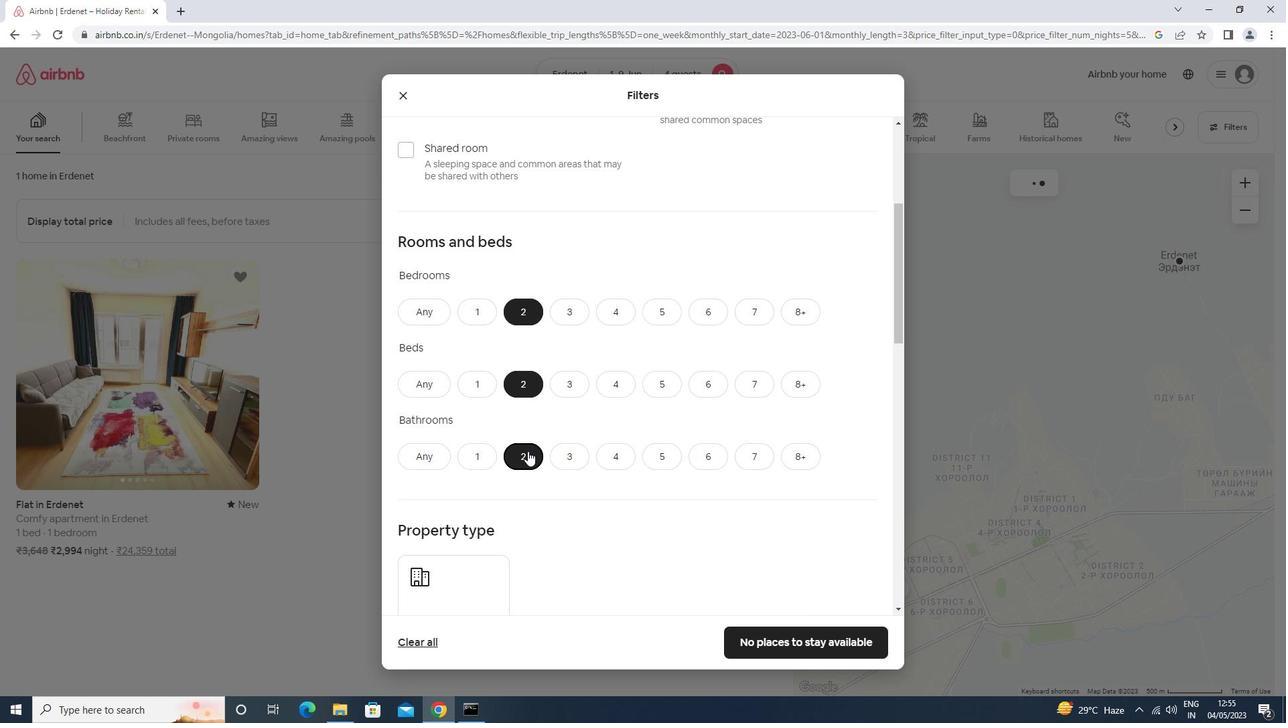 
Action: Mouse scrolled (527, 450) with delta (0, 0)
Screenshot: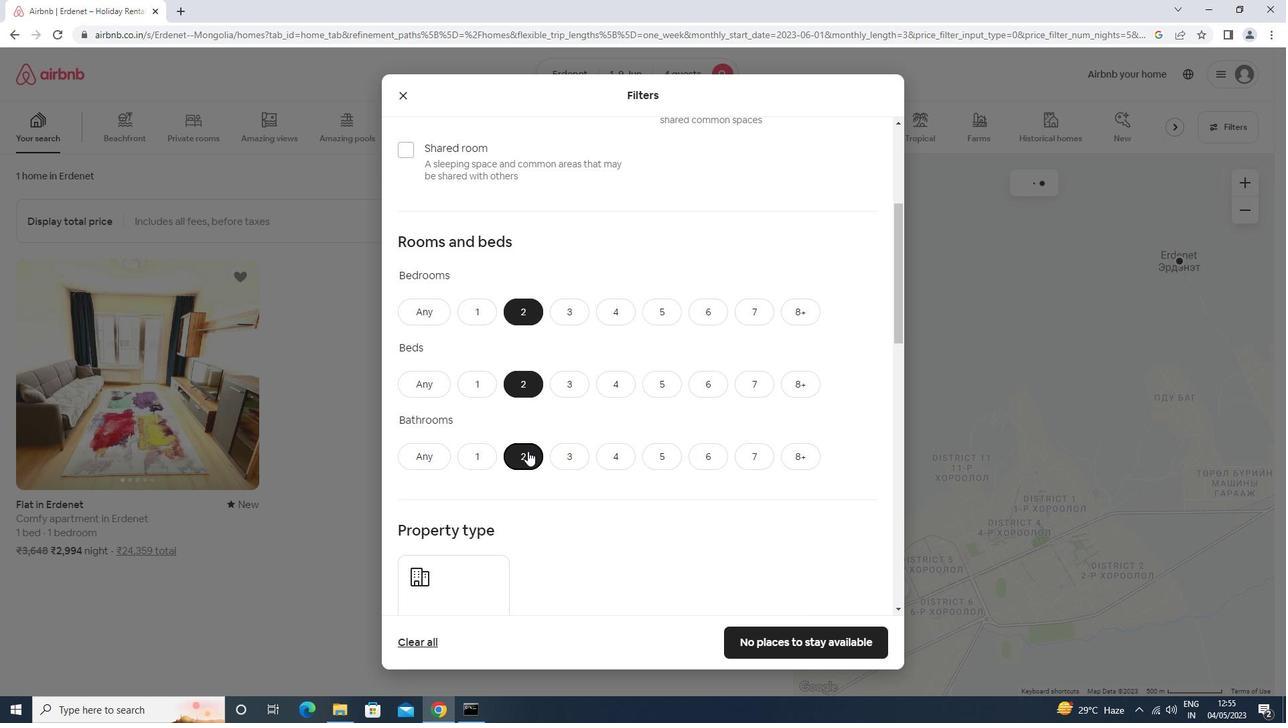 
Action: Mouse moved to (474, 393)
Screenshot: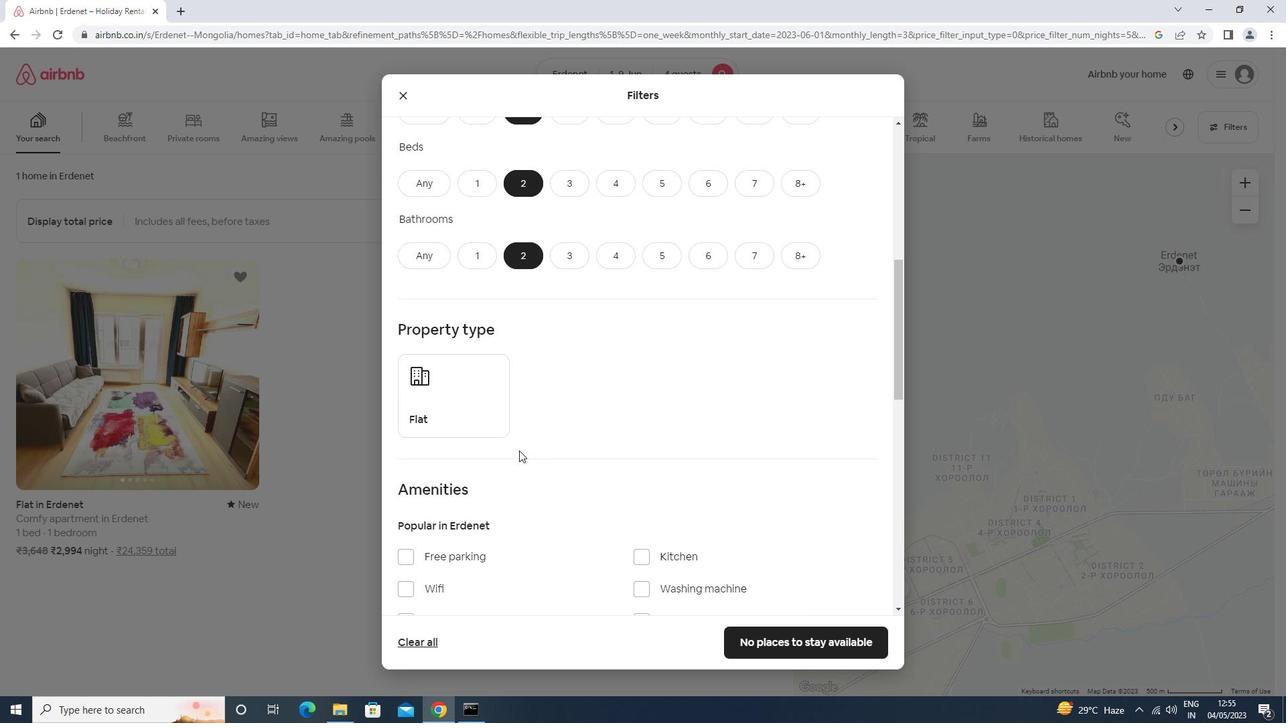 
Action: Mouse pressed left at (474, 393)
Screenshot: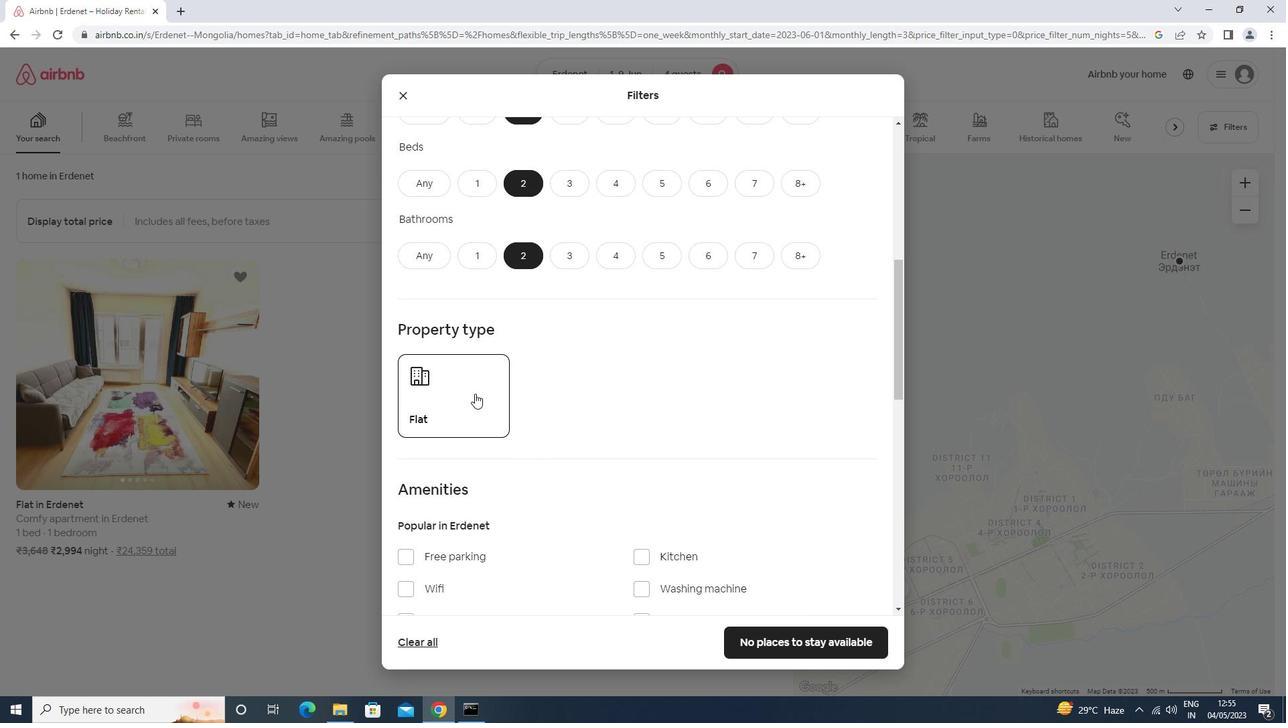 
Action: Mouse scrolled (474, 393) with delta (0, 0)
Screenshot: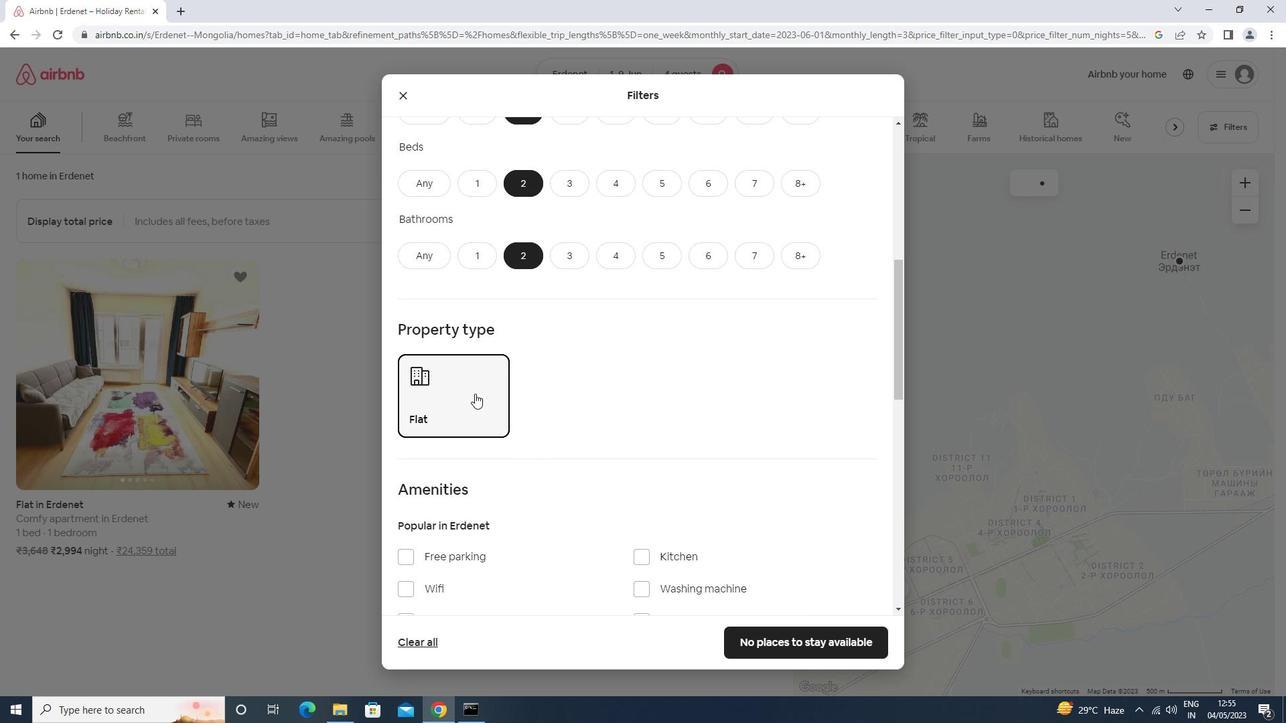 
Action: Mouse scrolled (474, 393) with delta (0, 0)
Screenshot: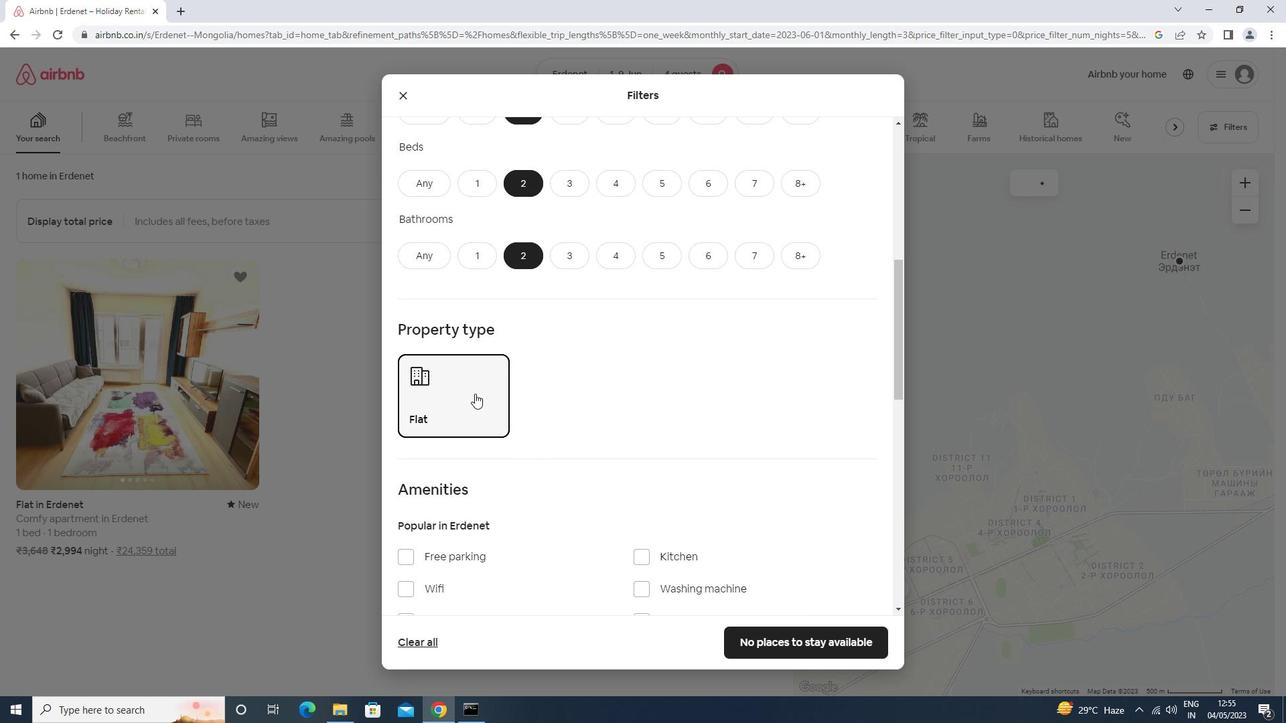 
Action: Mouse scrolled (474, 393) with delta (0, 0)
Screenshot: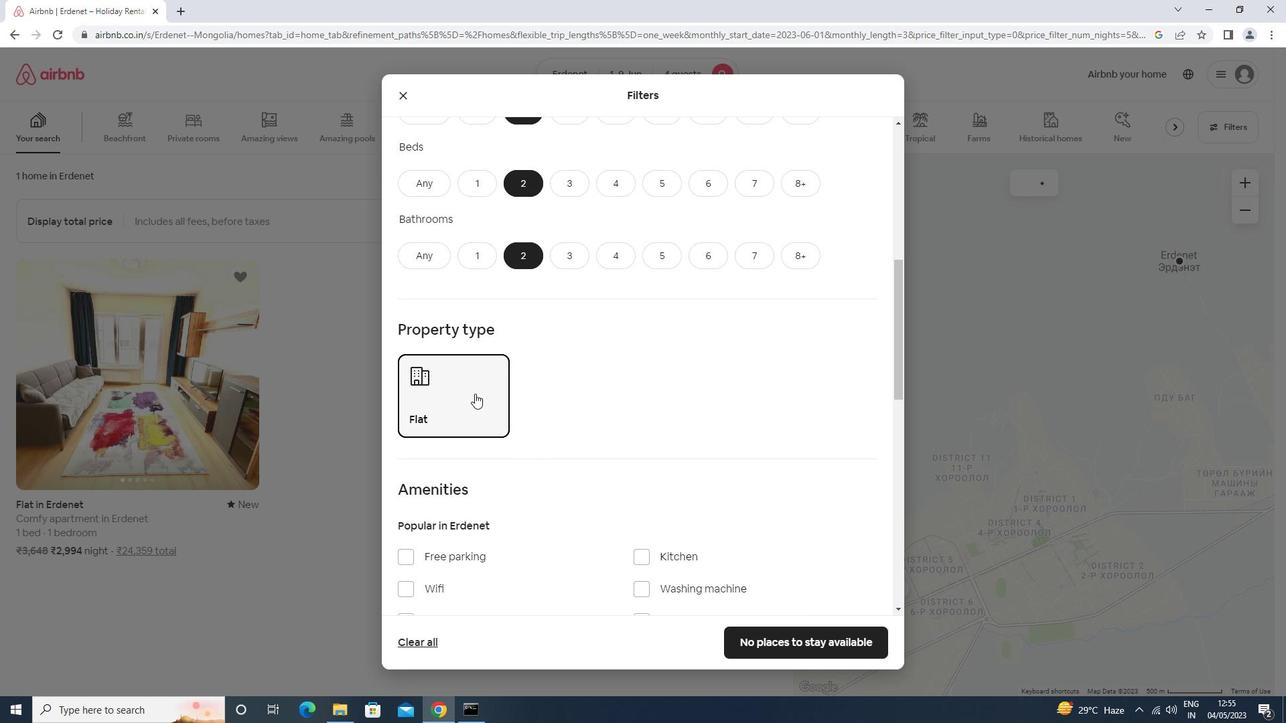 
Action: Mouse scrolled (474, 393) with delta (0, 0)
Screenshot: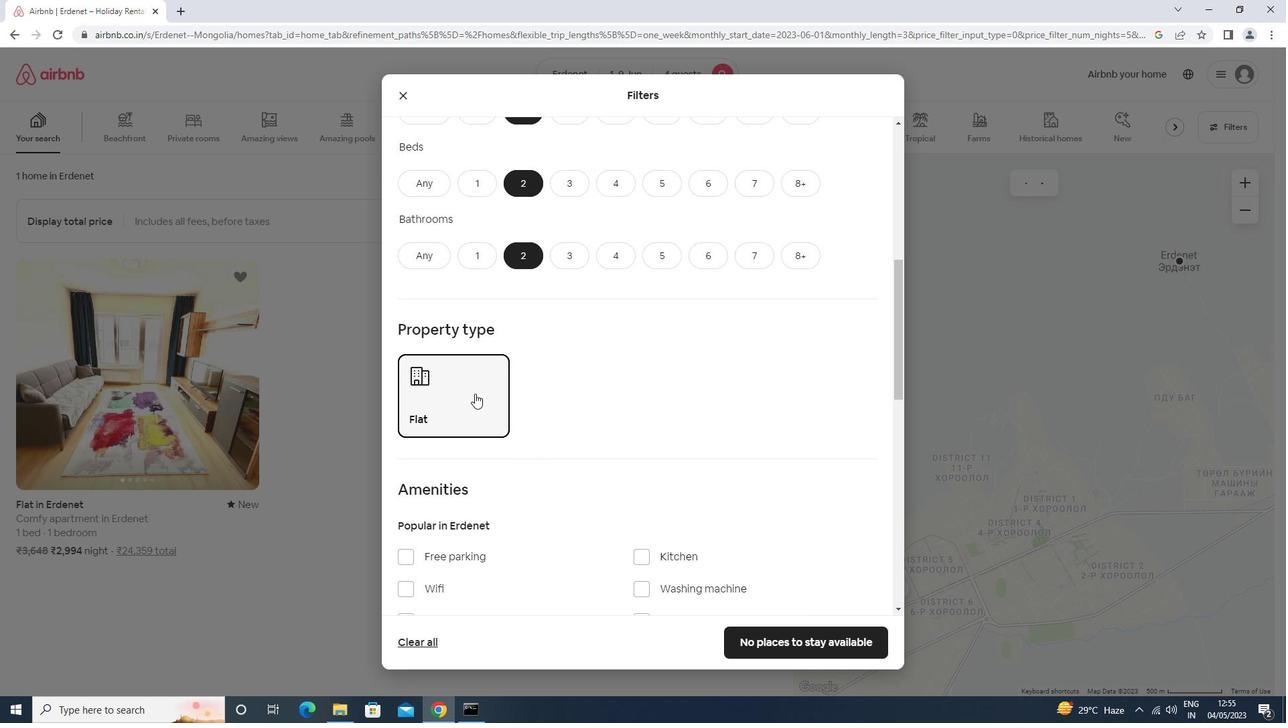 
Action: Mouse moved to (652, 323)
Screenshot: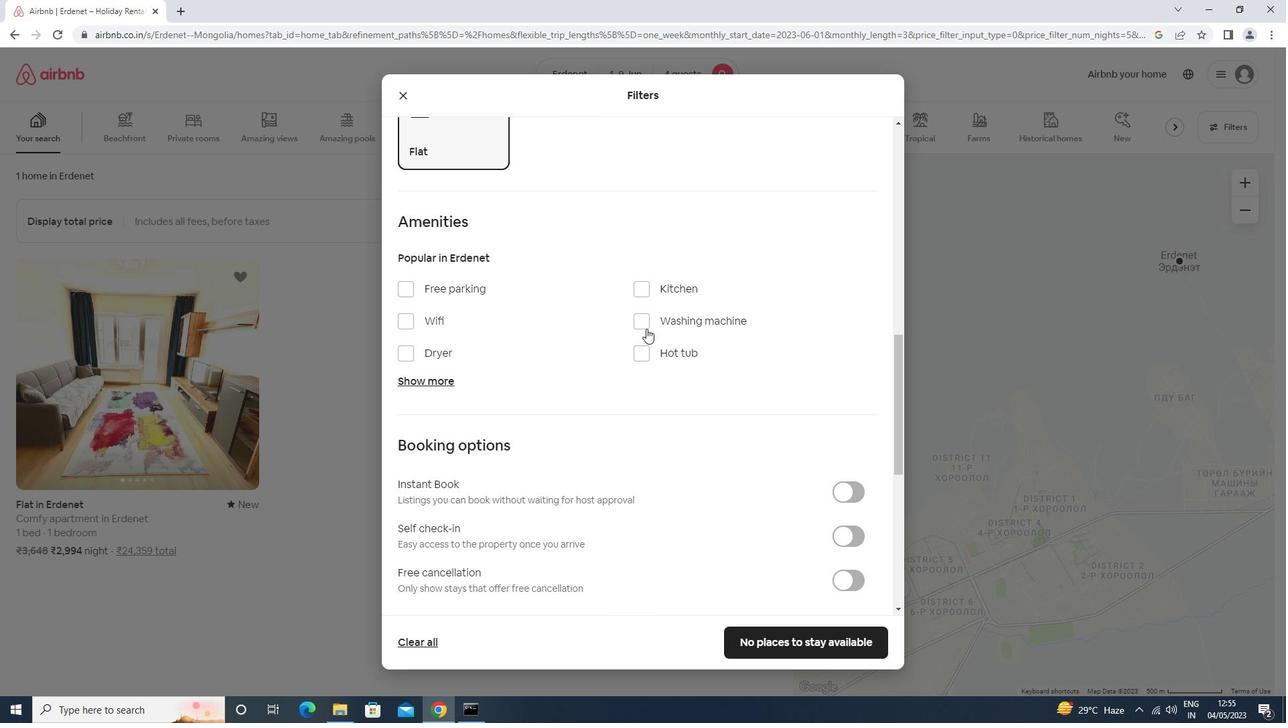 
Action: Mouse pressed left at (652, 323)
Screenshot: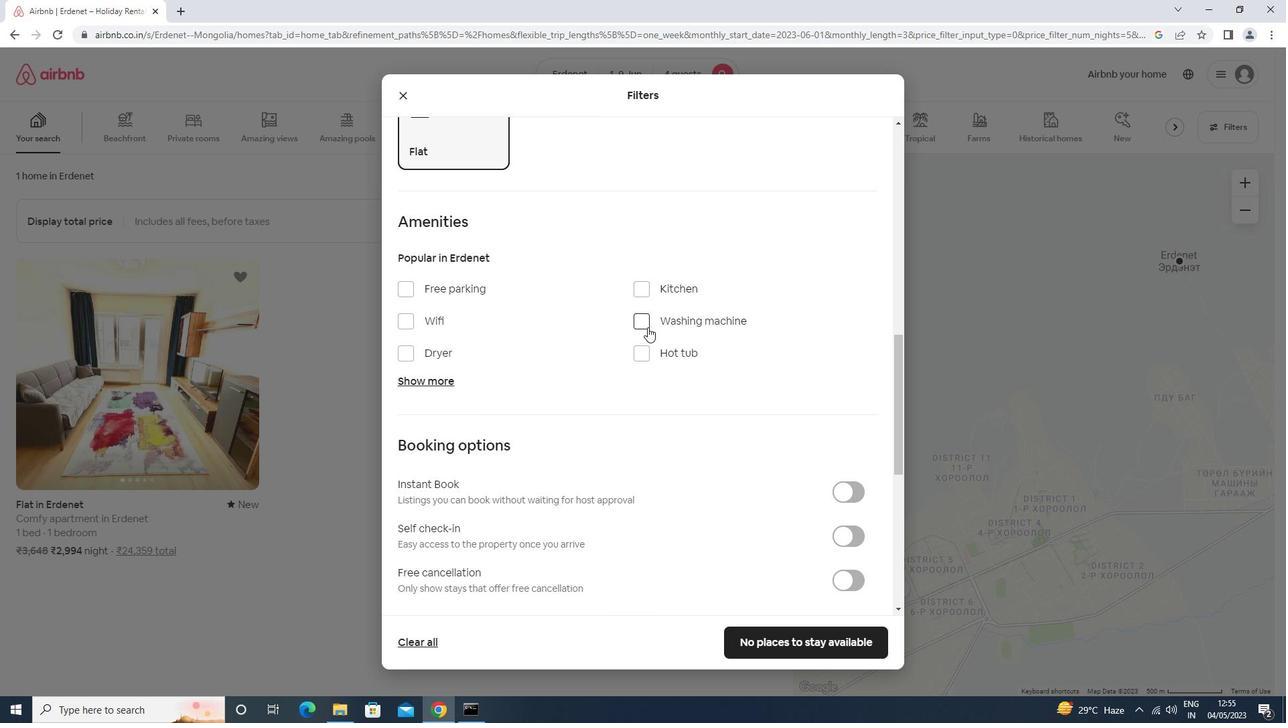 
Action: Mouse moved to (842, 527)
Screenshot: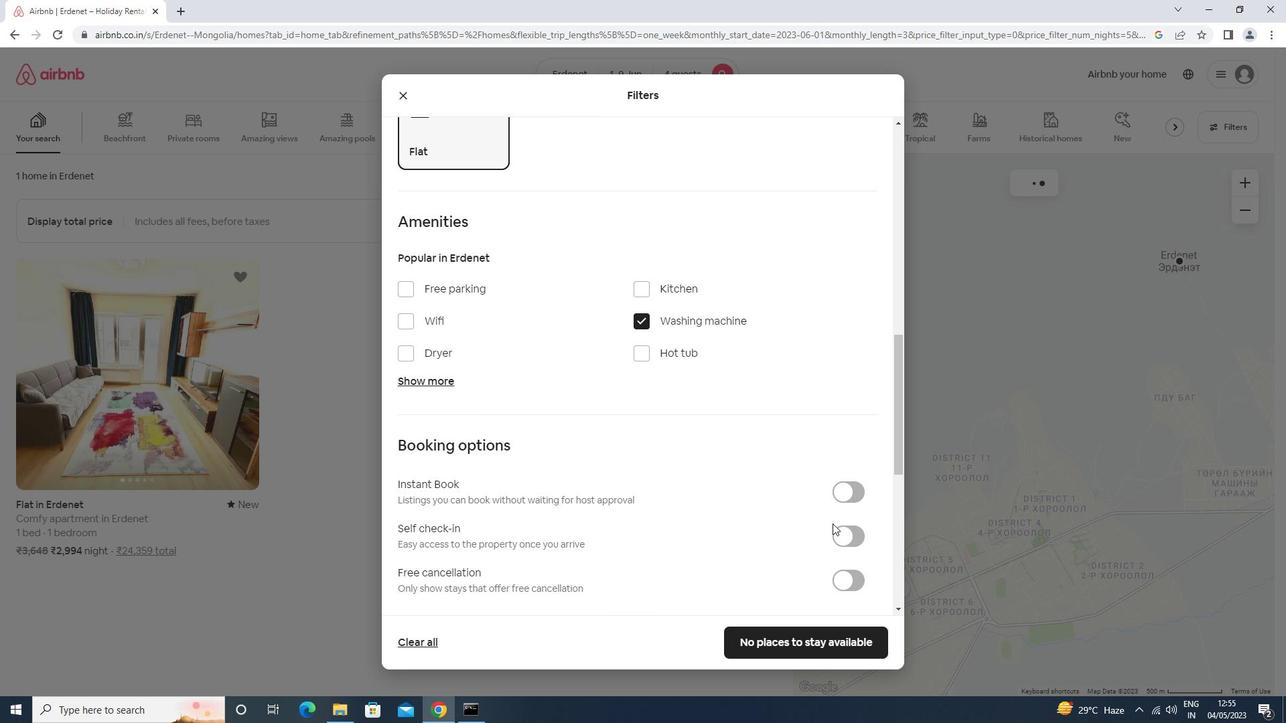 
Action: Mouse pressed left at (842, 527)
Screenshot: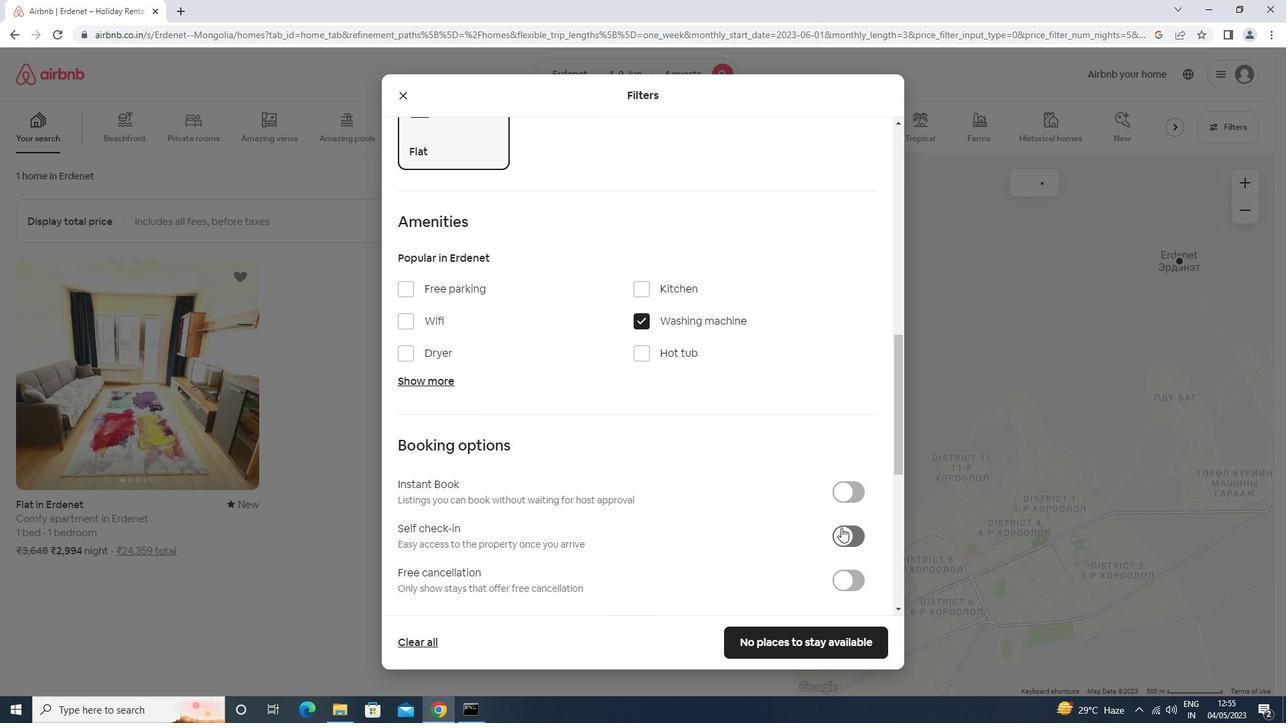 
Action: Mouse moved to (693, 503)
Screenshot: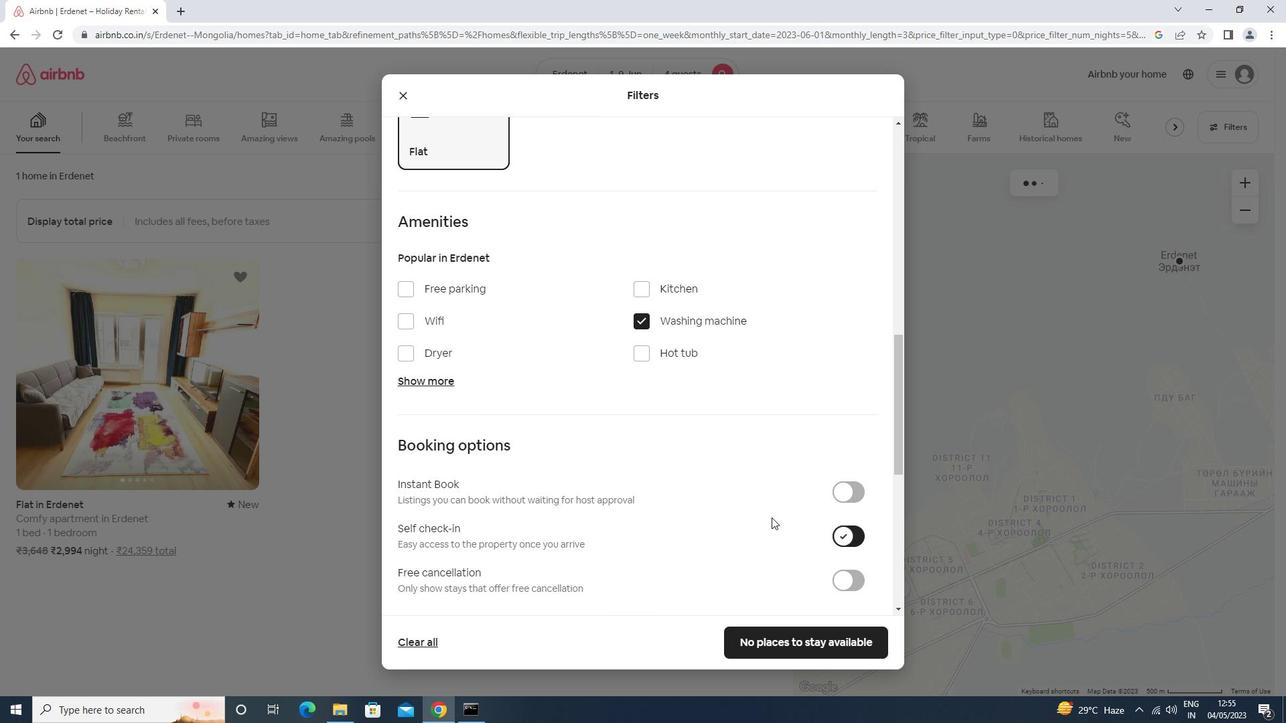 
Action: Mouse scrolled (693, 503) with delta (0, 0)
Screenshot: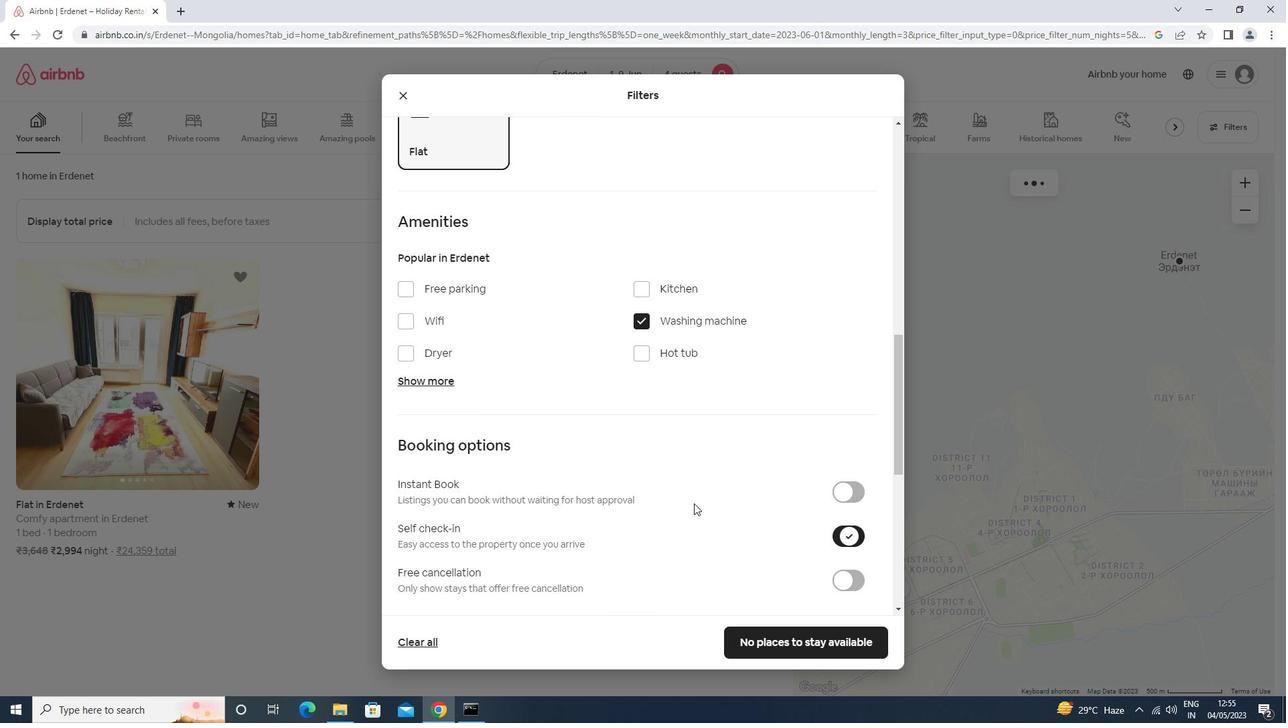 
Action: Mouse scrolled (693, 503) with delta (0, 0)
Screenshot: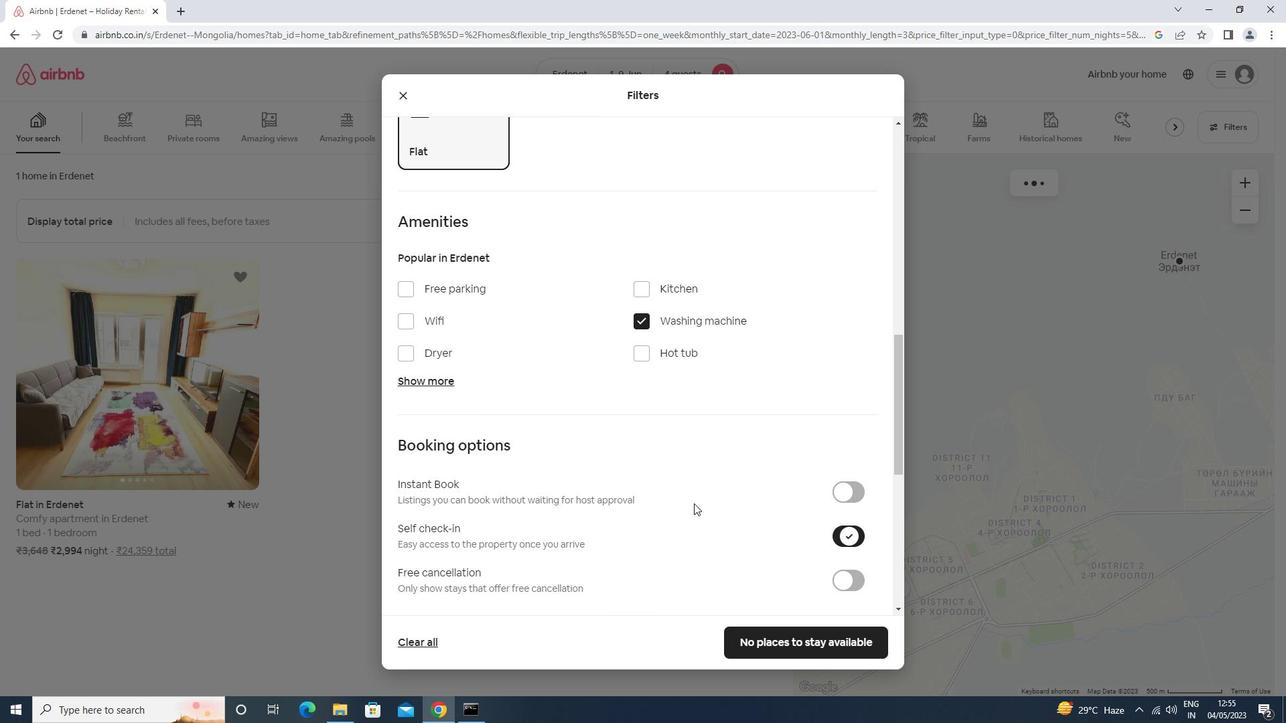 
Action: Mouse scrolled (693, 503) with delta (0, 0)
Screenshot: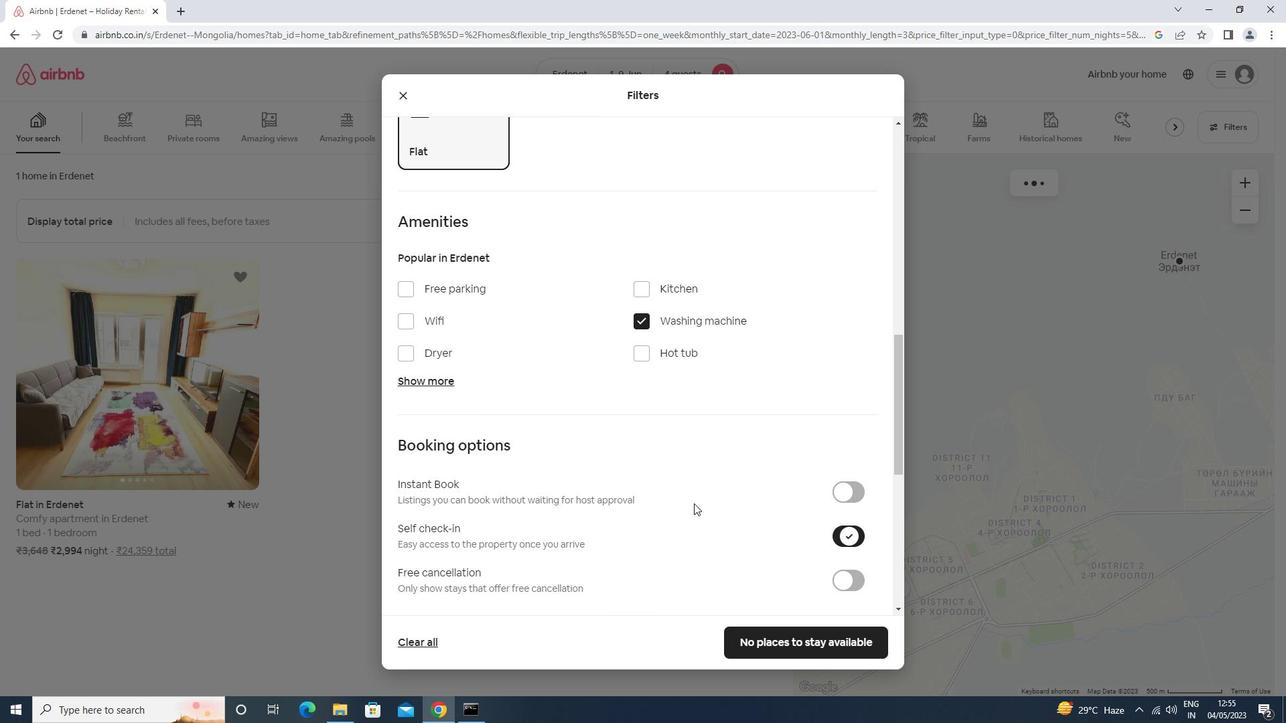 
Action: Mouse scrolled (693, 503) with delta (0, 0)
Screenshot: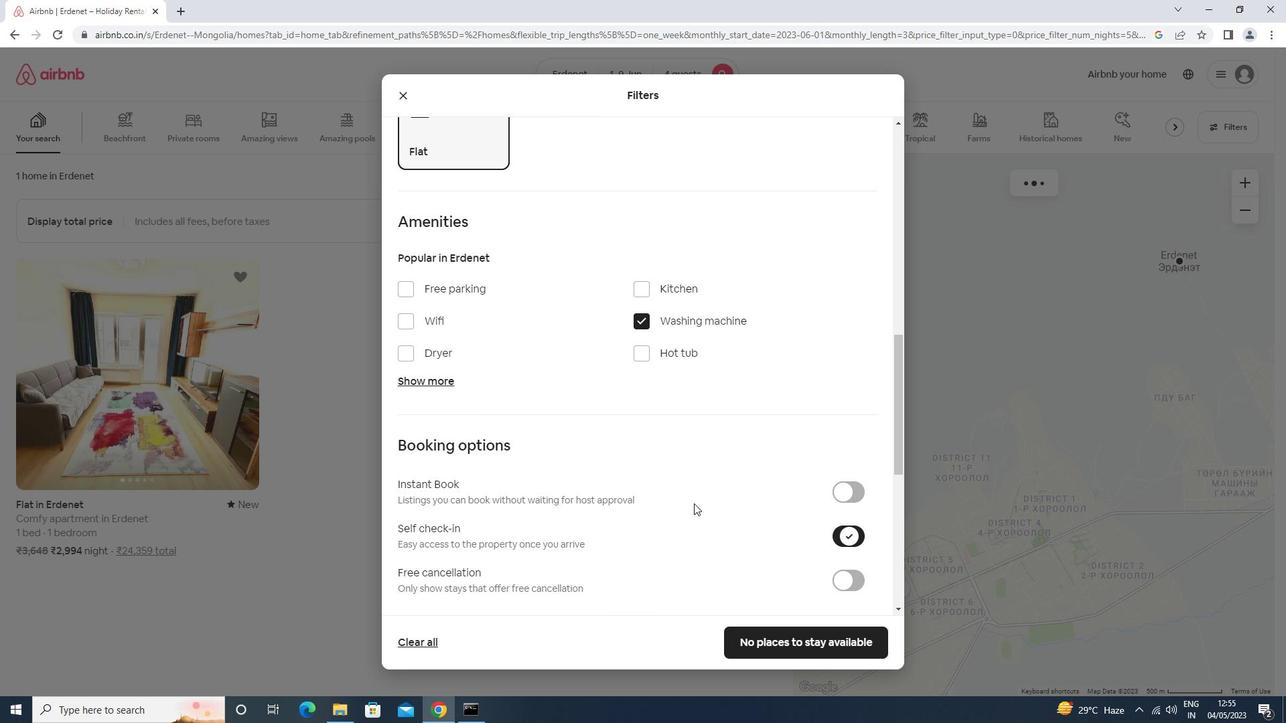 
Action: Mouse scrolled (693, 503) with delta (0, 0)
Screenshot: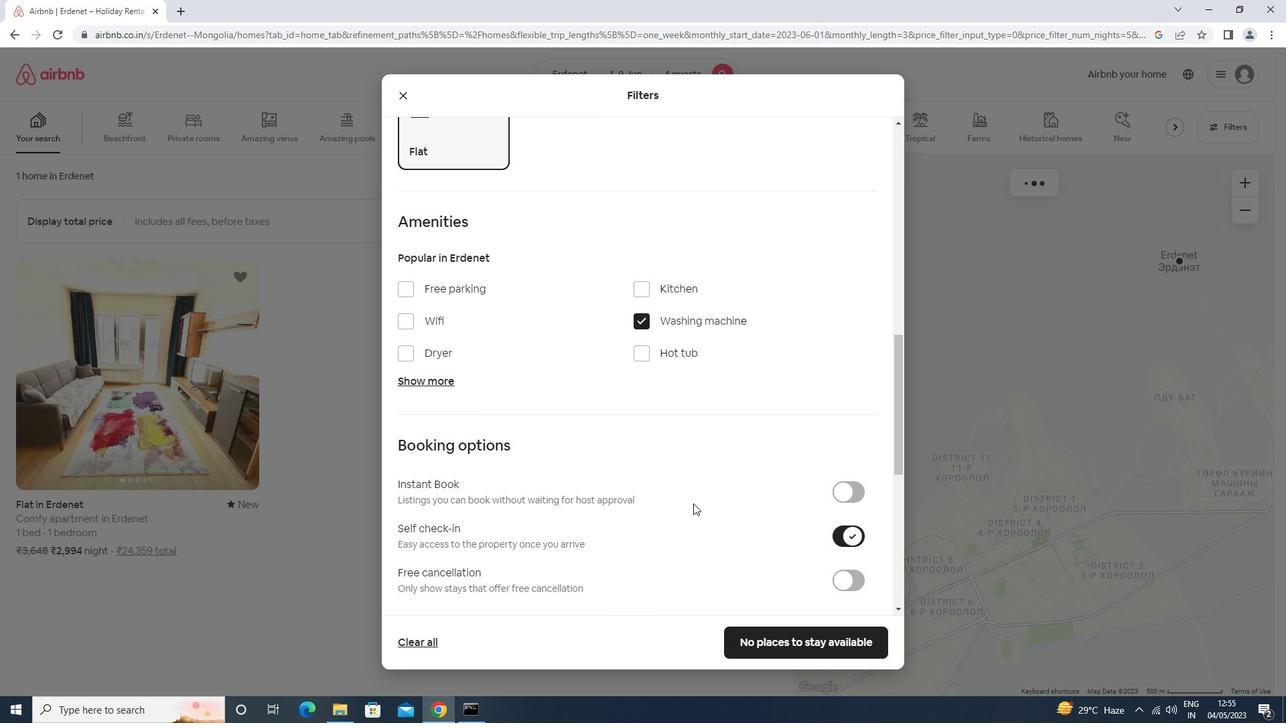 
Action: Mouse scrolled (693, 503) with delta (0, 0)
Screenshot: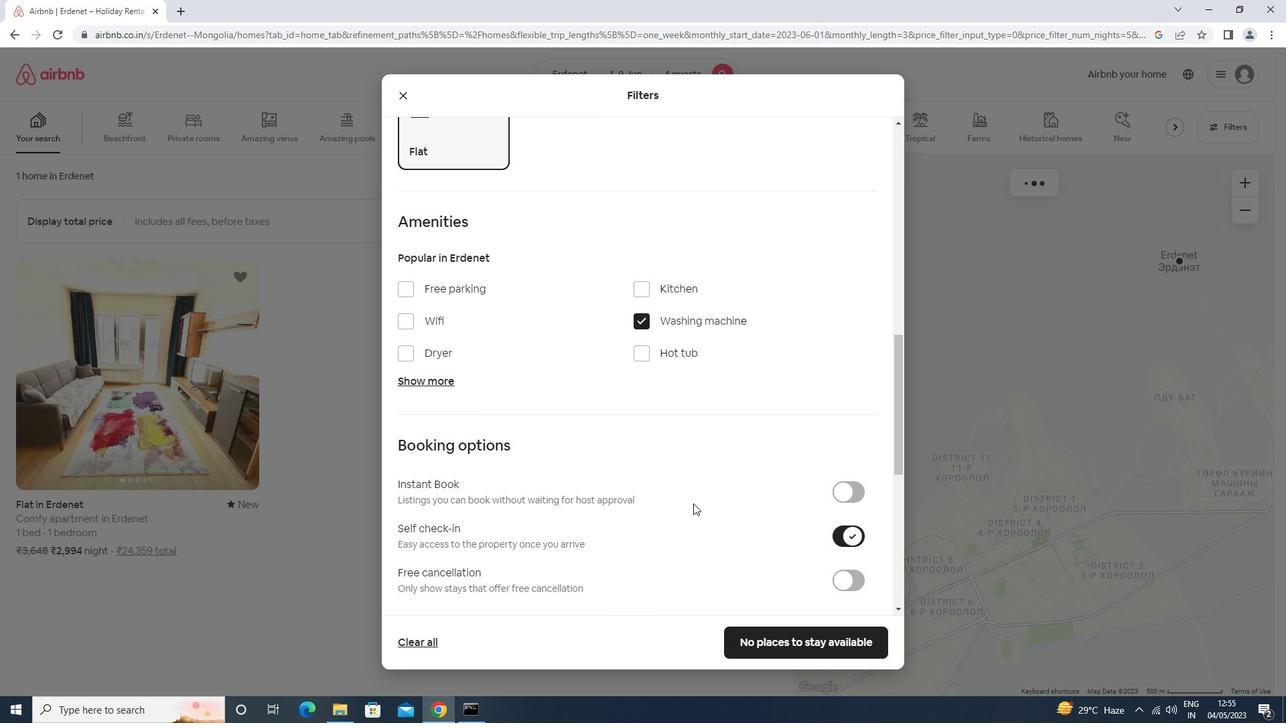 
Action: Mouse moved to (691, 503)
Screenshot: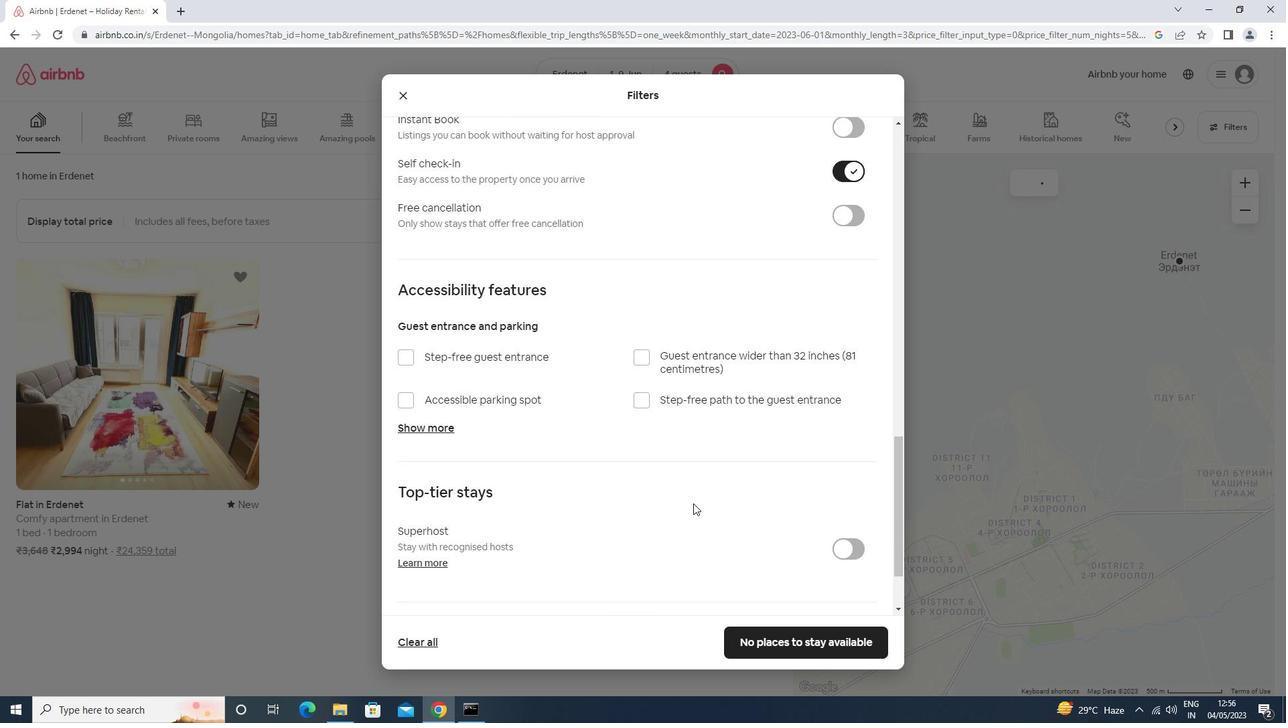 
Action: Mouse scrolled (691, 503) with delta (0, 0)
Screenshot: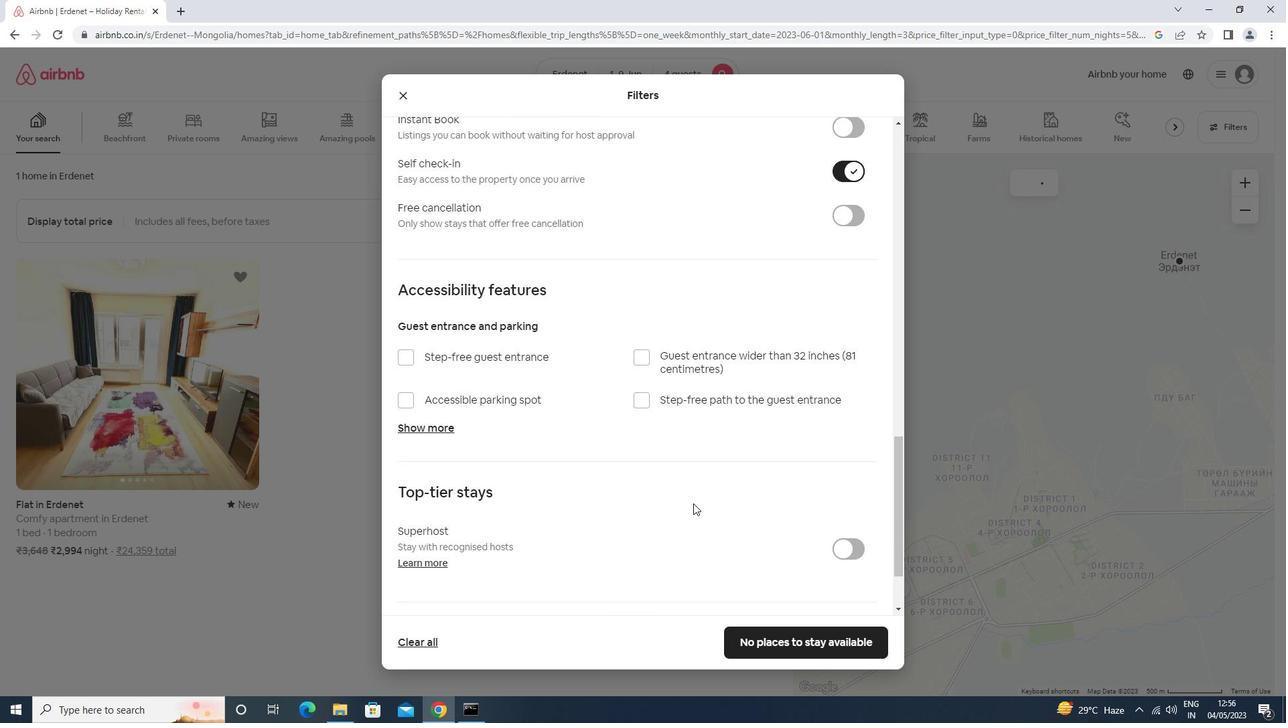 
Action: Mouse moved to (689, 503)
Screenshot: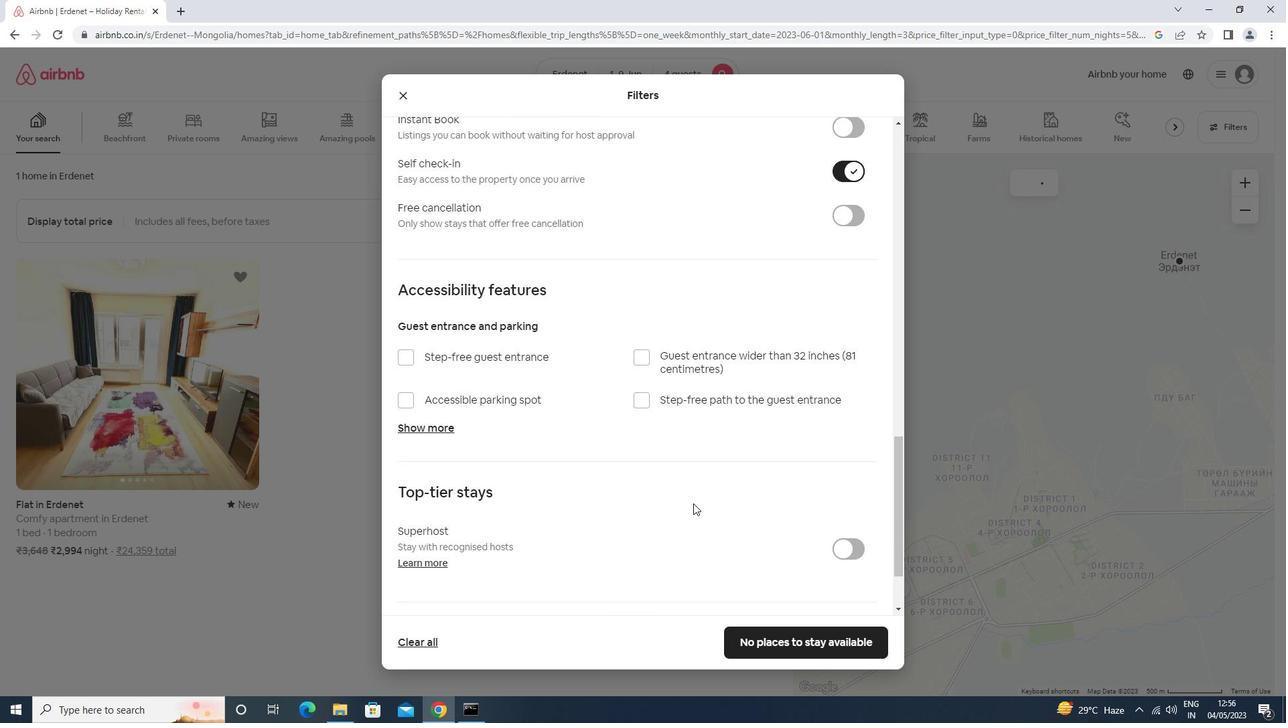 
Action: Mouse scrolled (689, 503) with delta (0, 0)
Screenshot: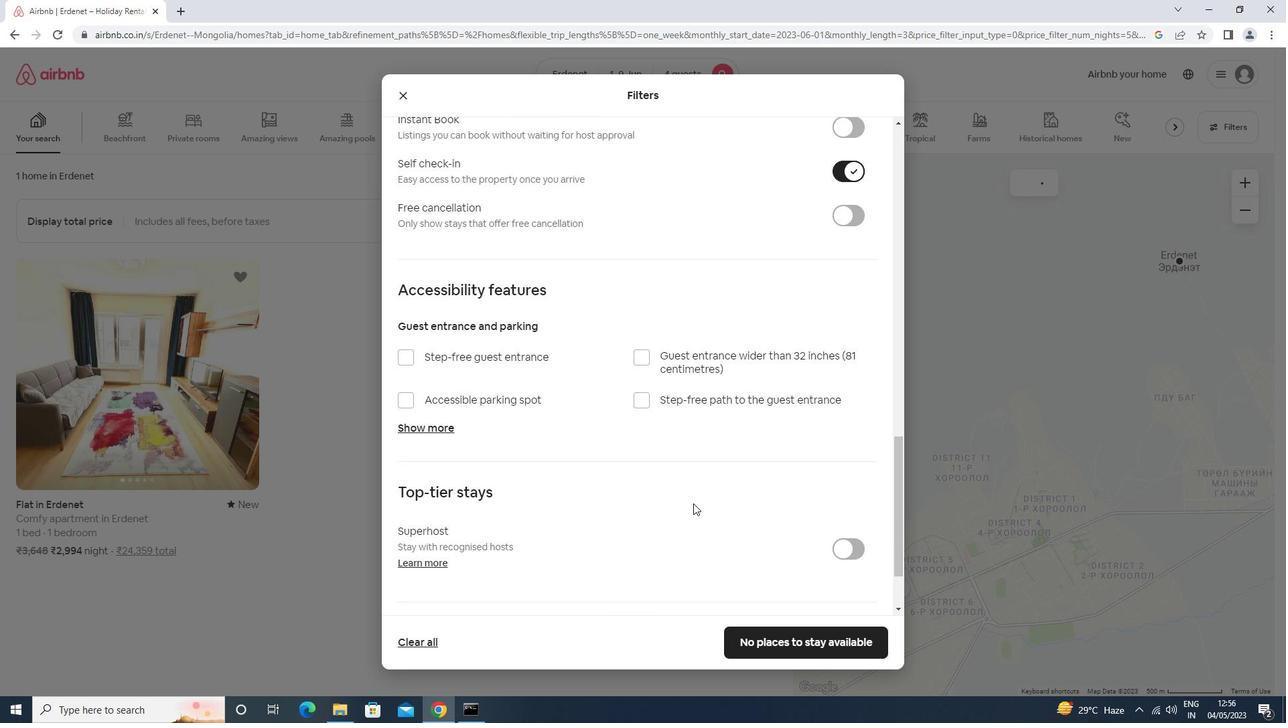 
Action: Mouse moved to (687, 503)
Screenshot: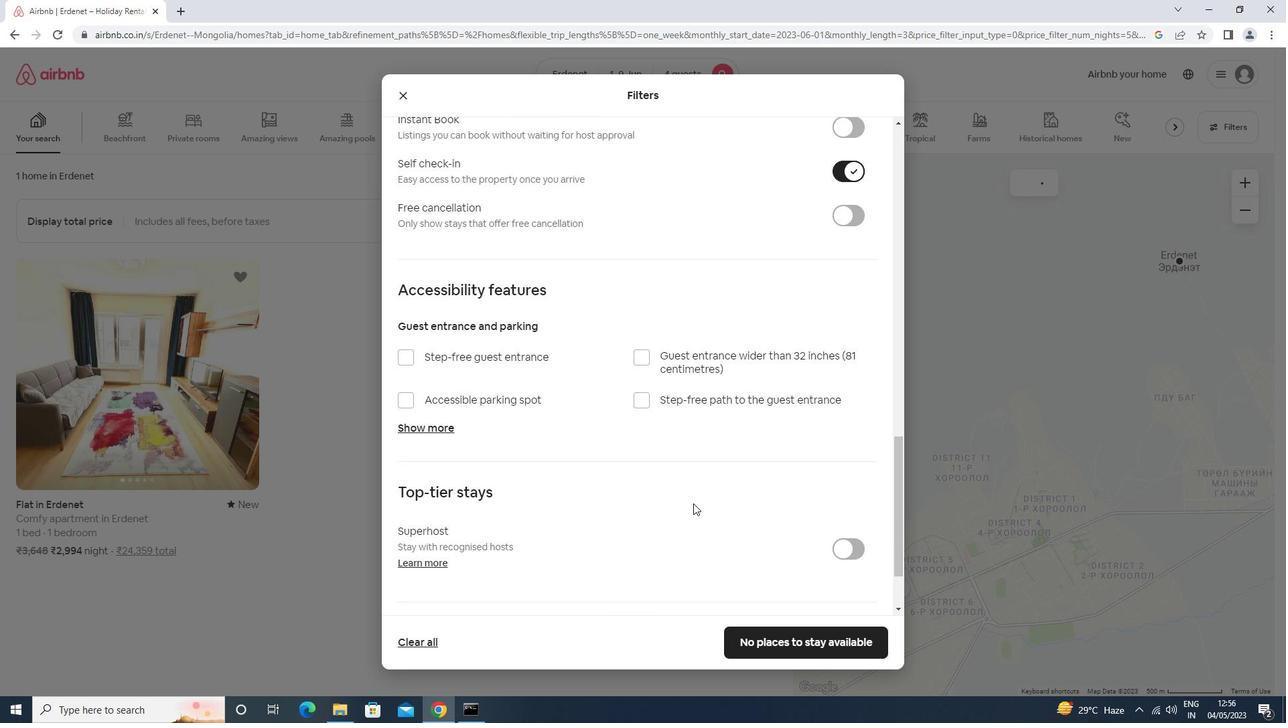 
Action: Mouse scrolled (687, 503) with delta (0, 0)
Screenshot: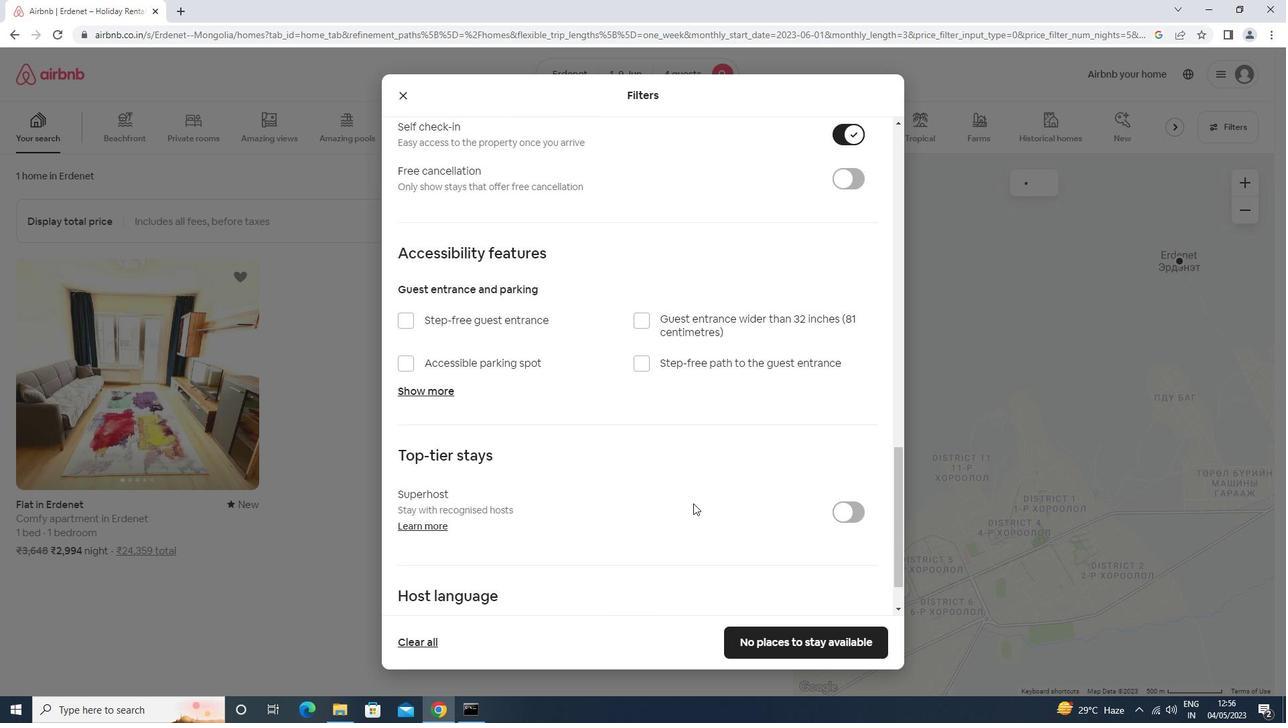 
Action: Mouse moved to (687, 503)
Screenshot: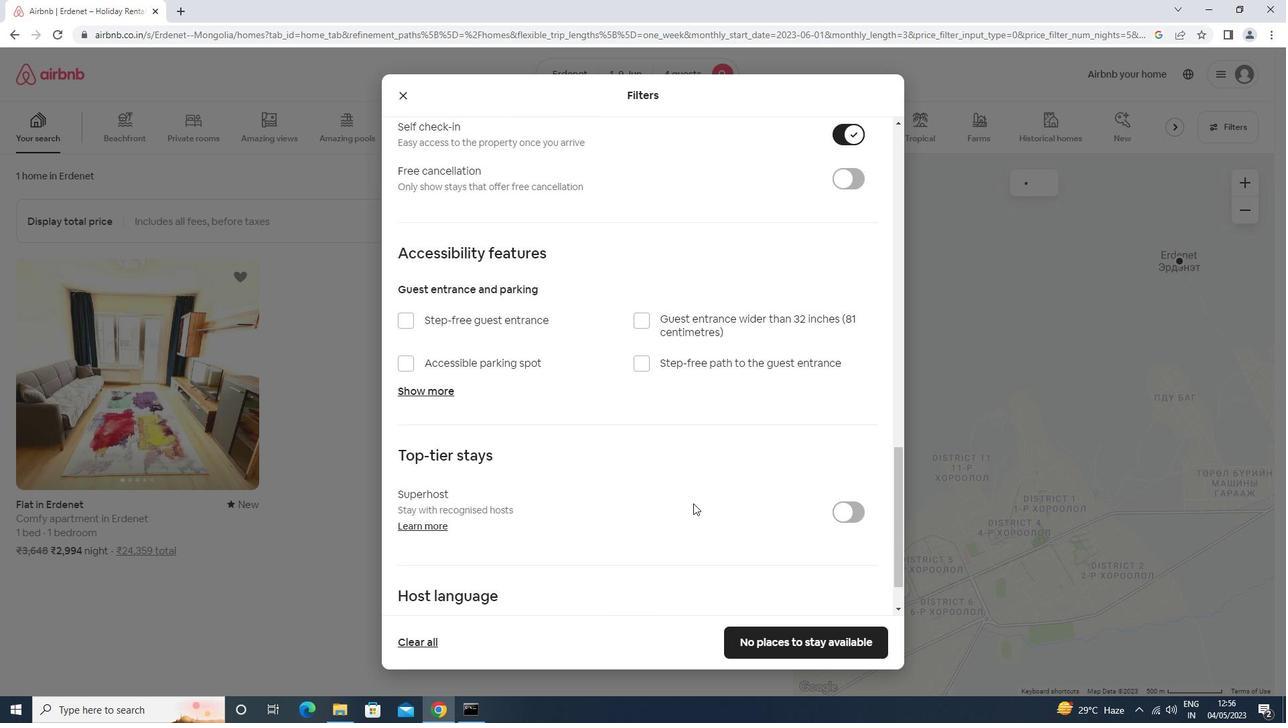 
Action: Mouse scrolled (687, 503) with delta (0, 0)
Screenshot: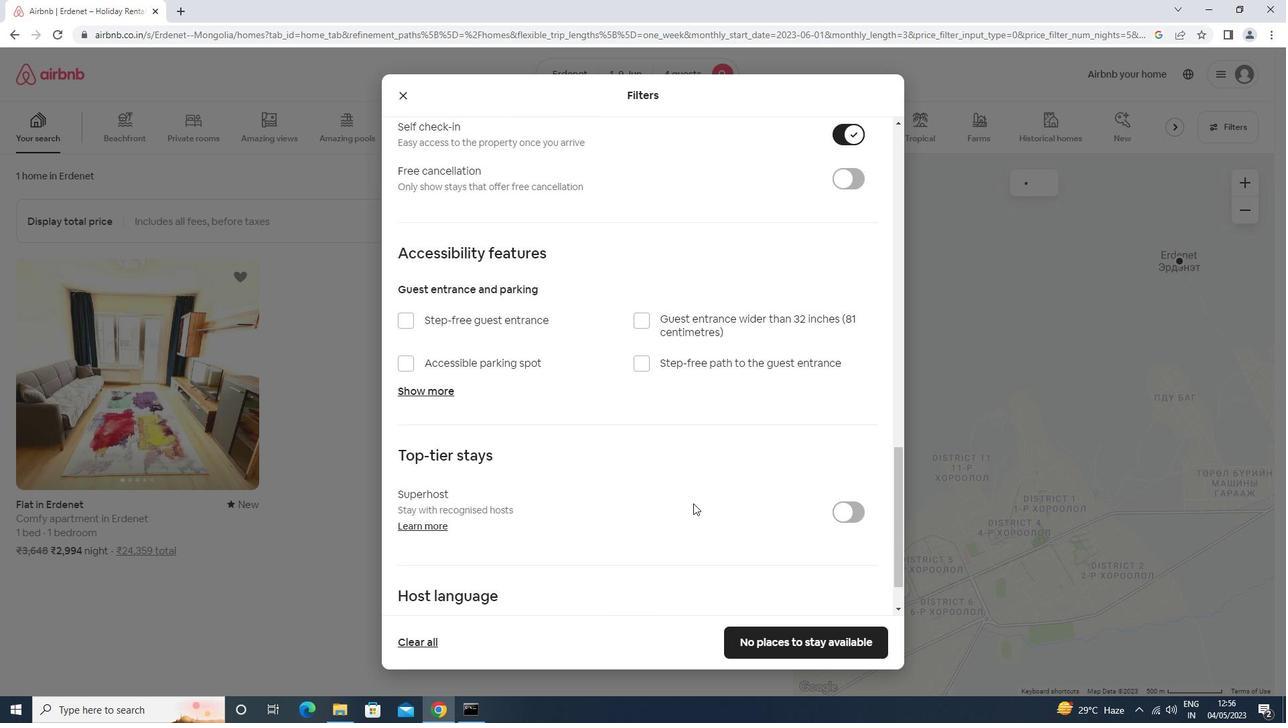 
Action: Mouse moved to (683, 505)
Screenshot: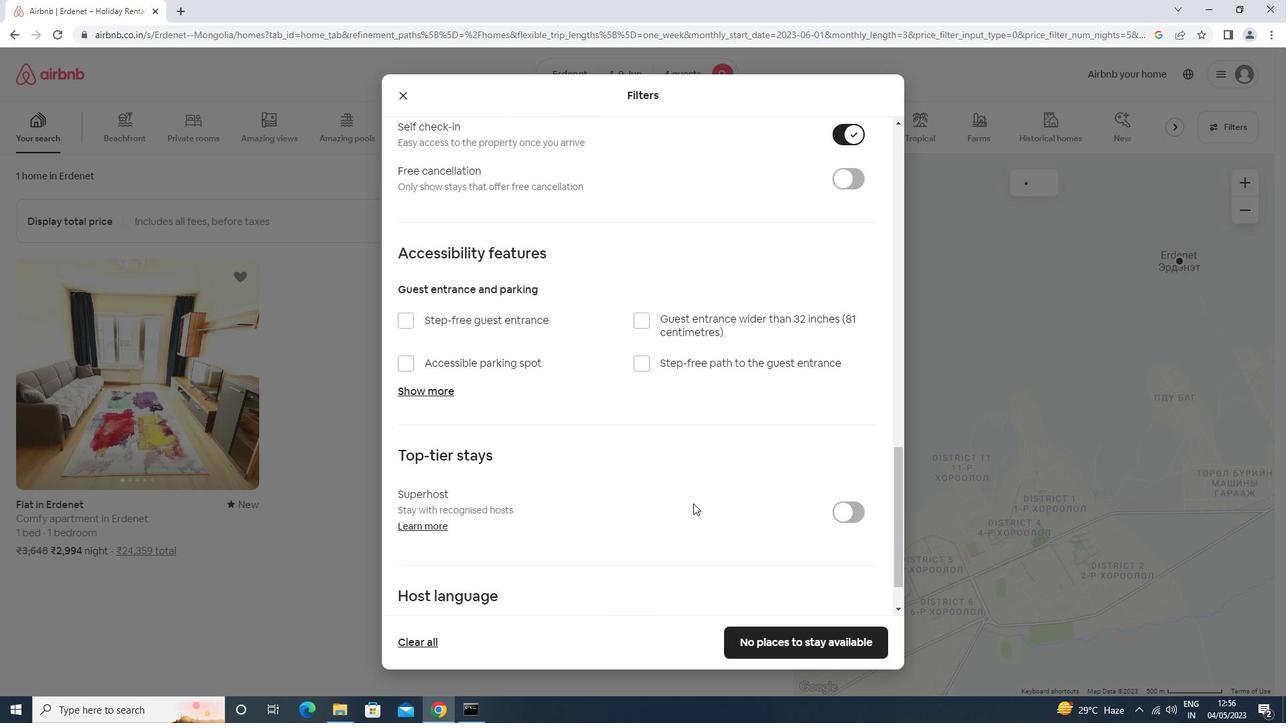 
Action: Mouse scrolled (683, 504) with delta (0, 0)
Screenshot: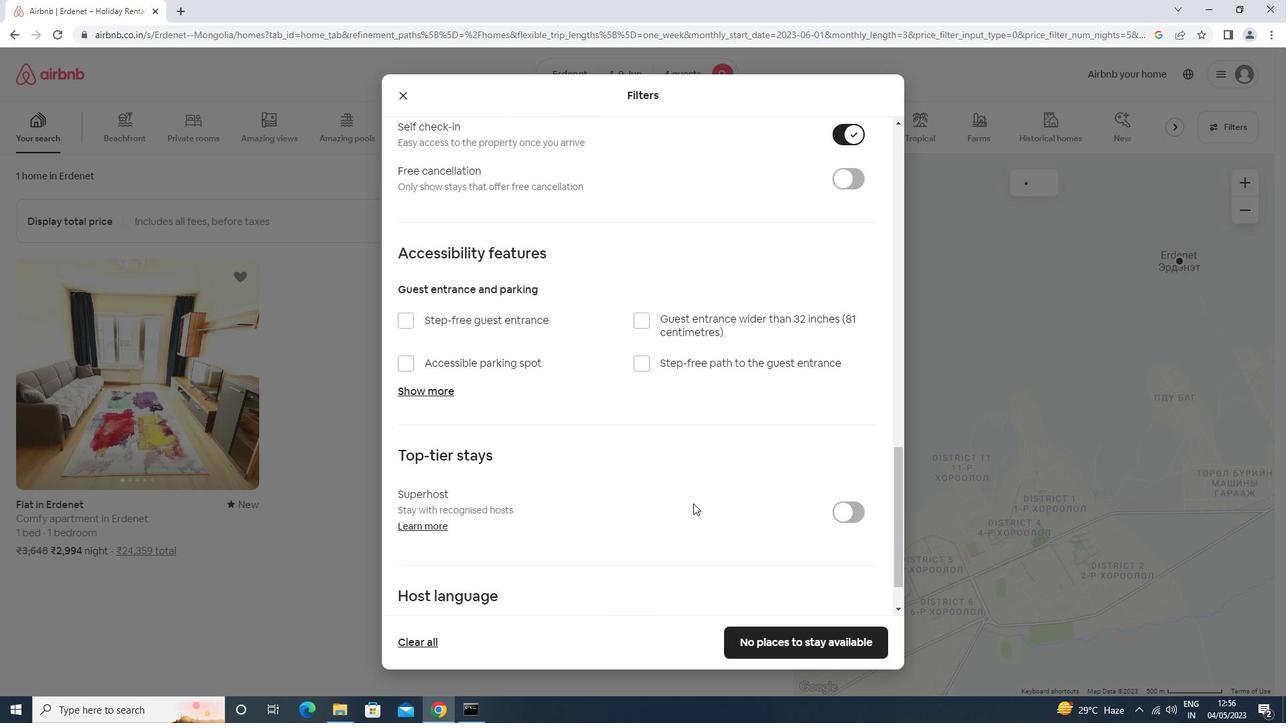 
Action: Mouse moved to (465, 581)
Screenshot: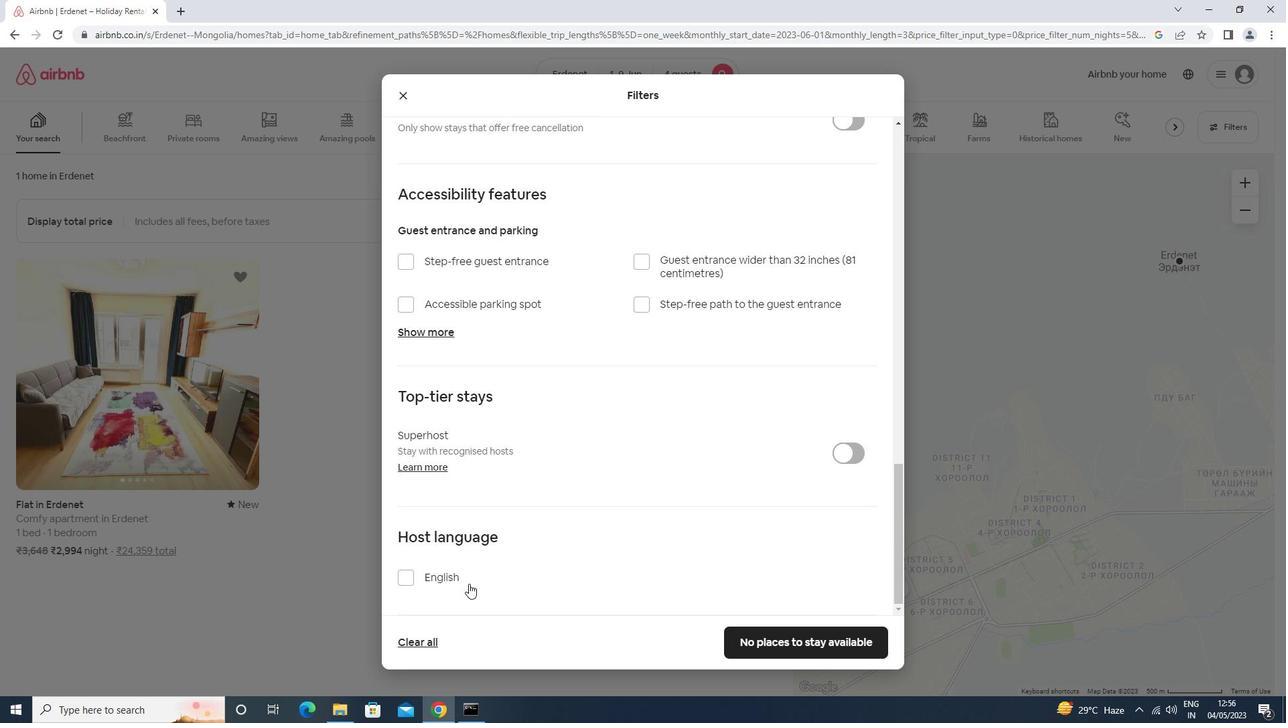
Action: Mouse pressed left at (465, 581)
Screenshot: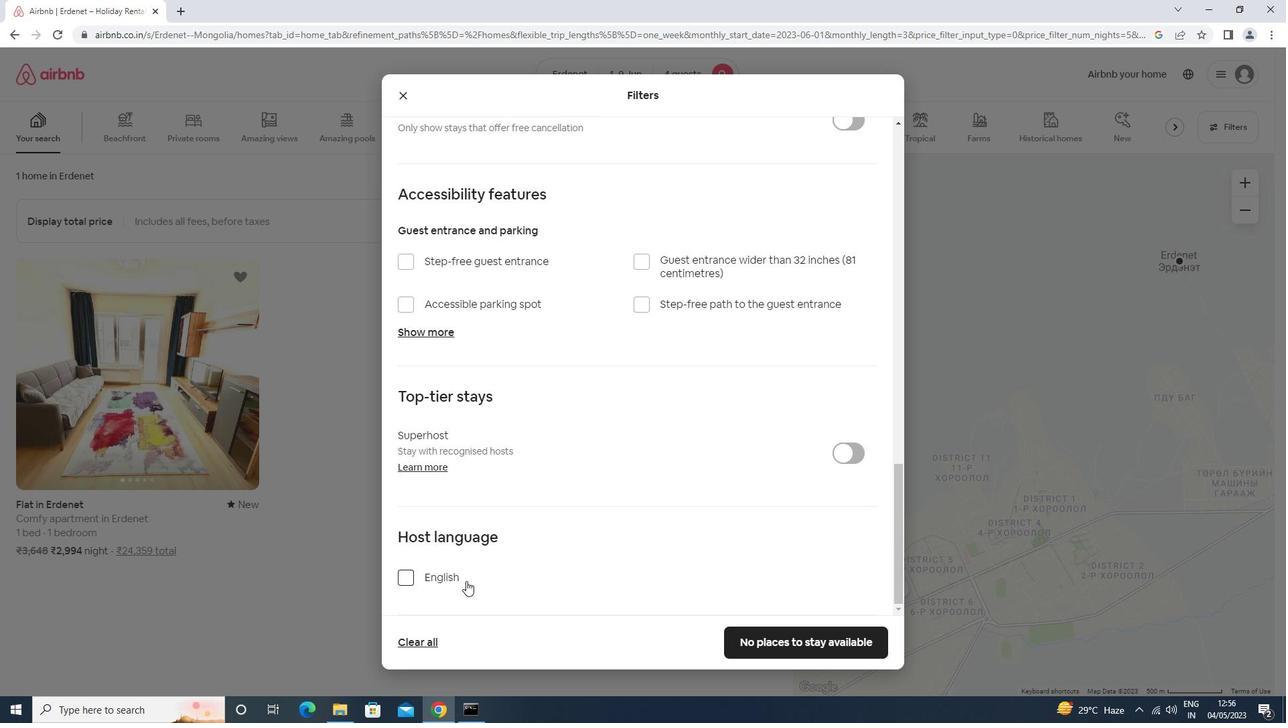 
Action: Mouse moved to (852, 643)
Screenshot: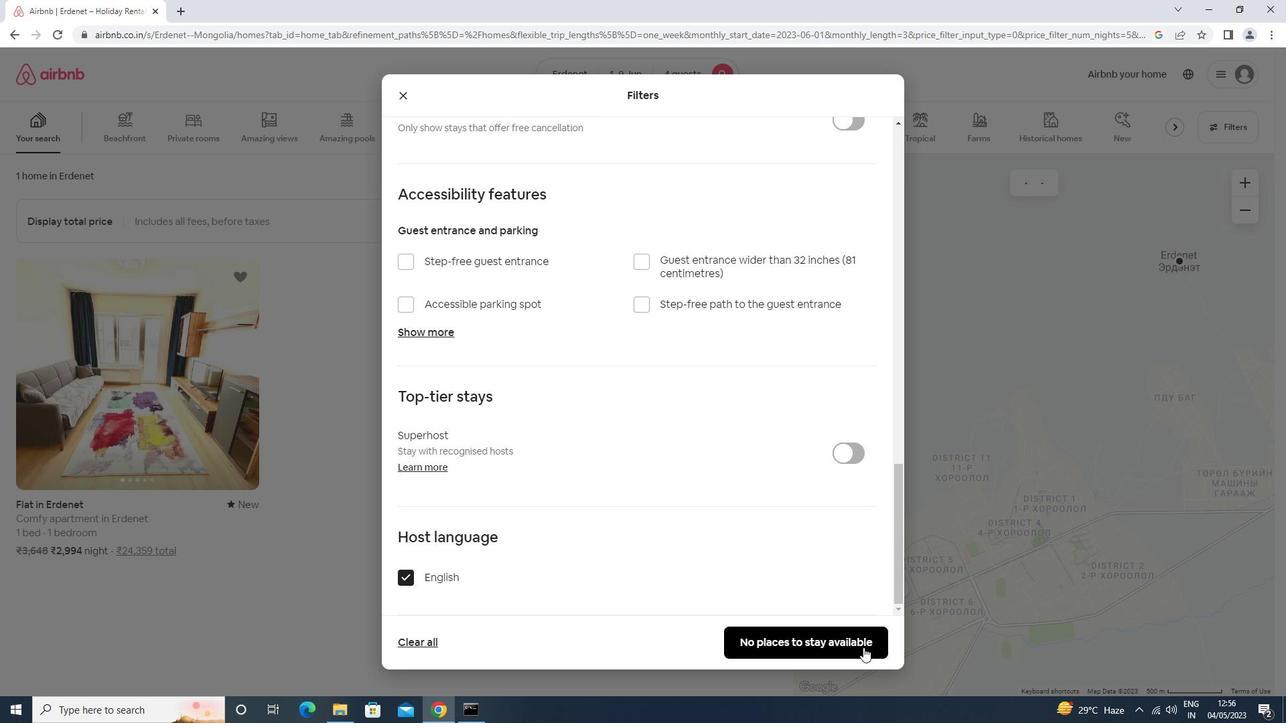 
Action: Mouse pressed left at (852, 643)
Screenshot: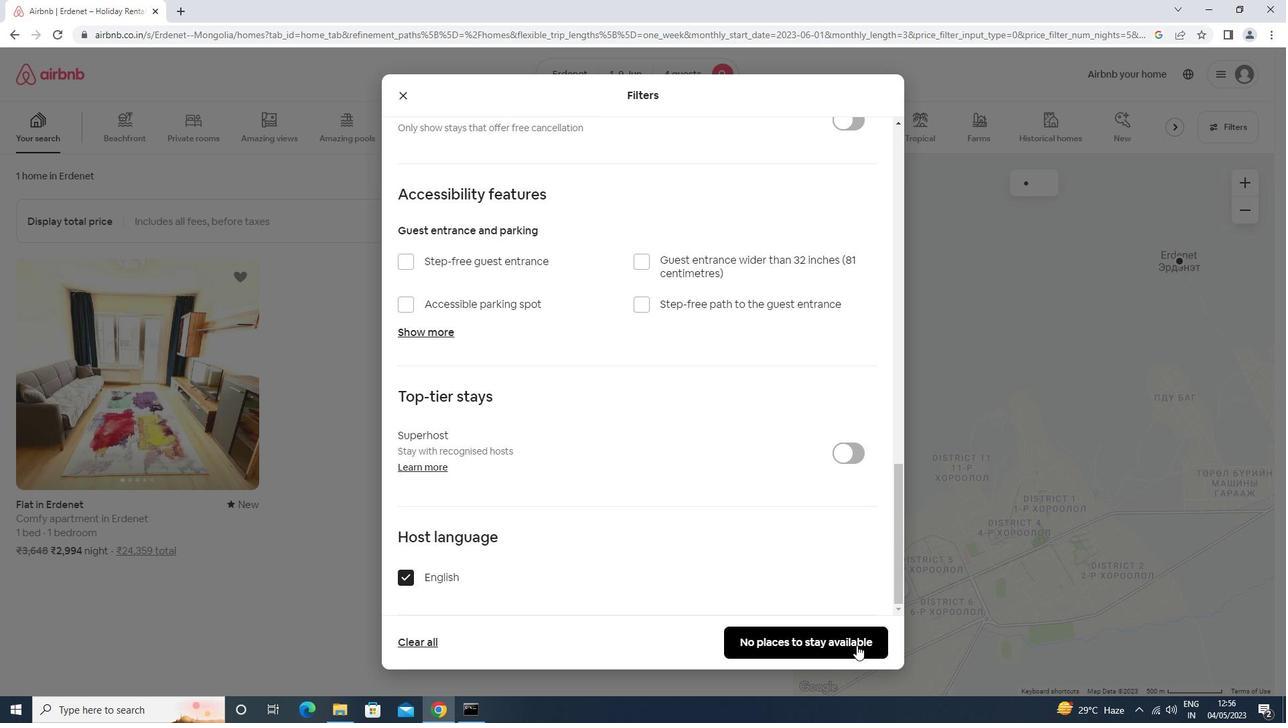 
Action: Mouse moved to (851, 643)
Screenshot: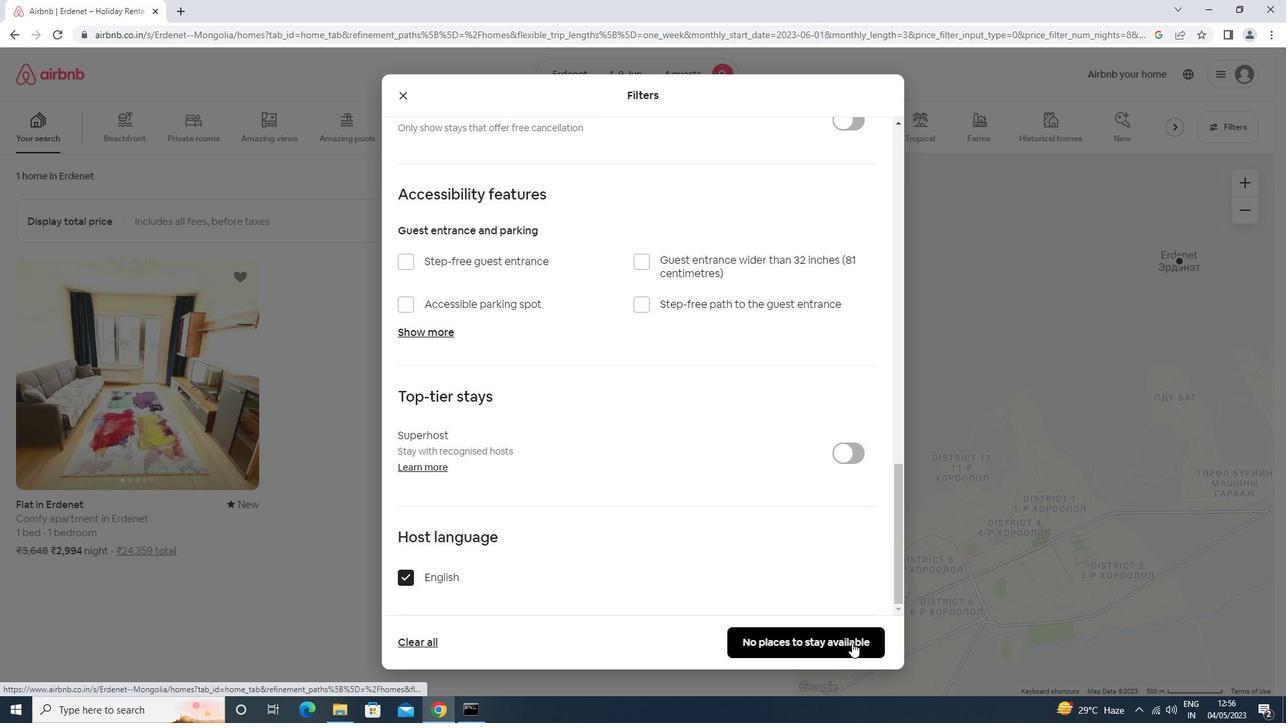 
